 Task: Create a due date automation trigger when advanced on, 2 working days after a card is due add dates not starting tomorrow at 11:00 AM.
Action: Mouse moved to (859, 255)
Screenshot: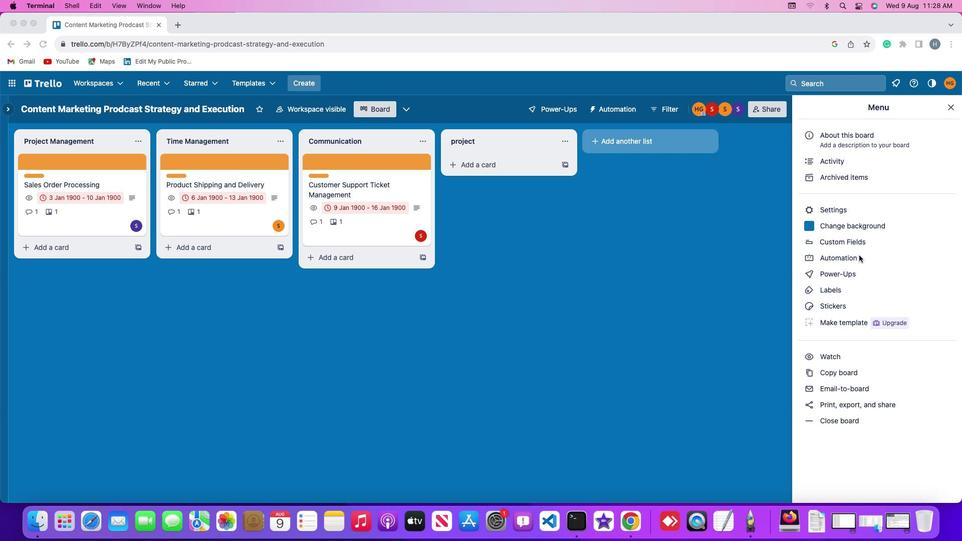 
Action: Mouse pressed left at (859, 255)
Screenshot: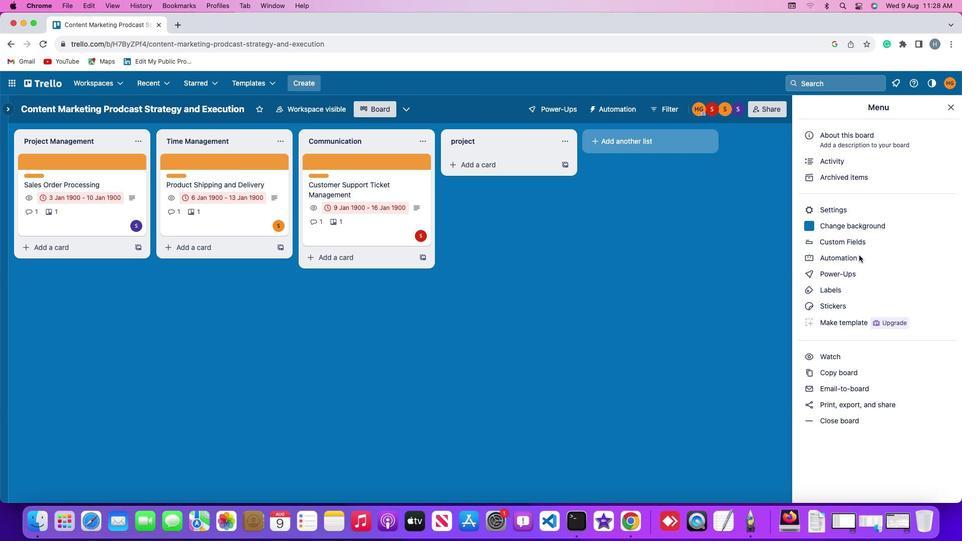 
Action: Mouse pressed left at (859, 255)
Screenshot: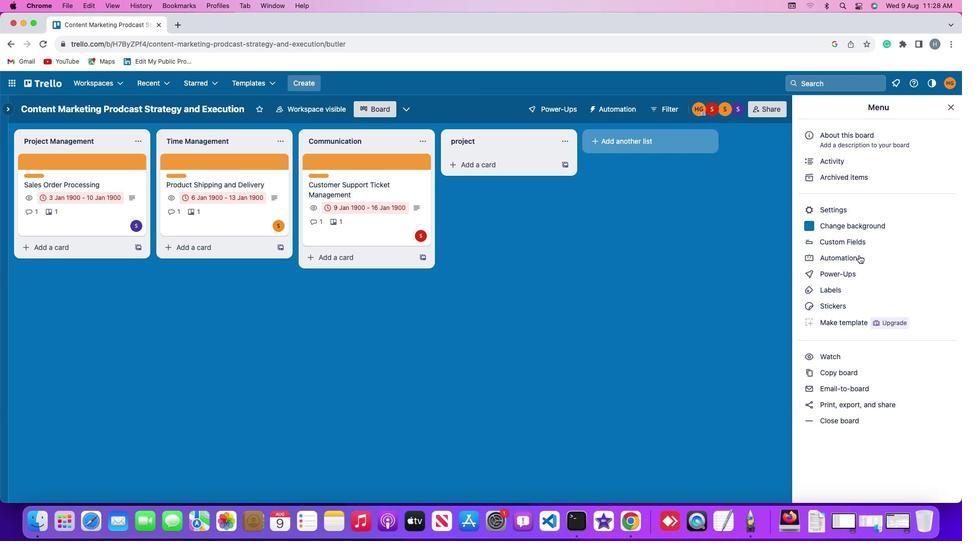 
Action: Mouse moved to (66, 234)
Screenshot: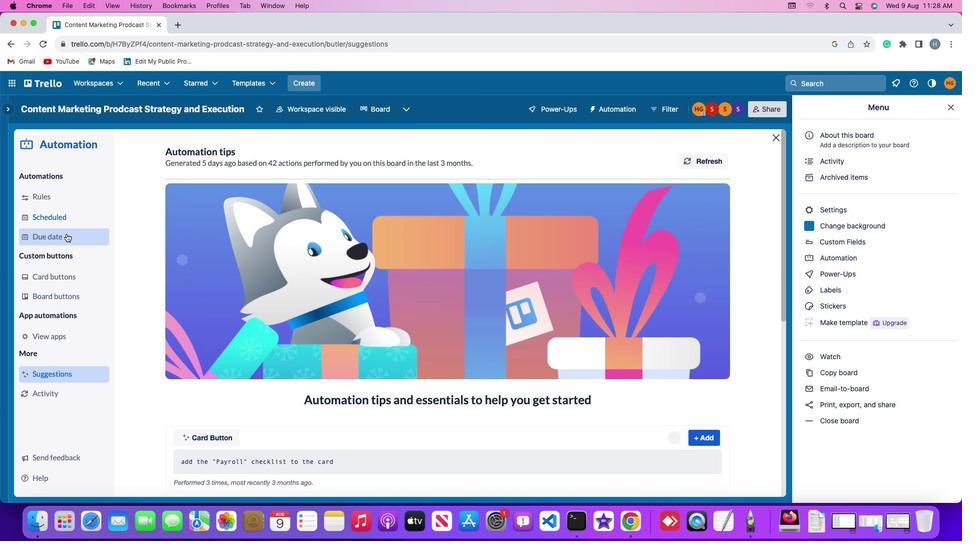 
Action: Mouse pressed left at (66, 234)
Screenshot: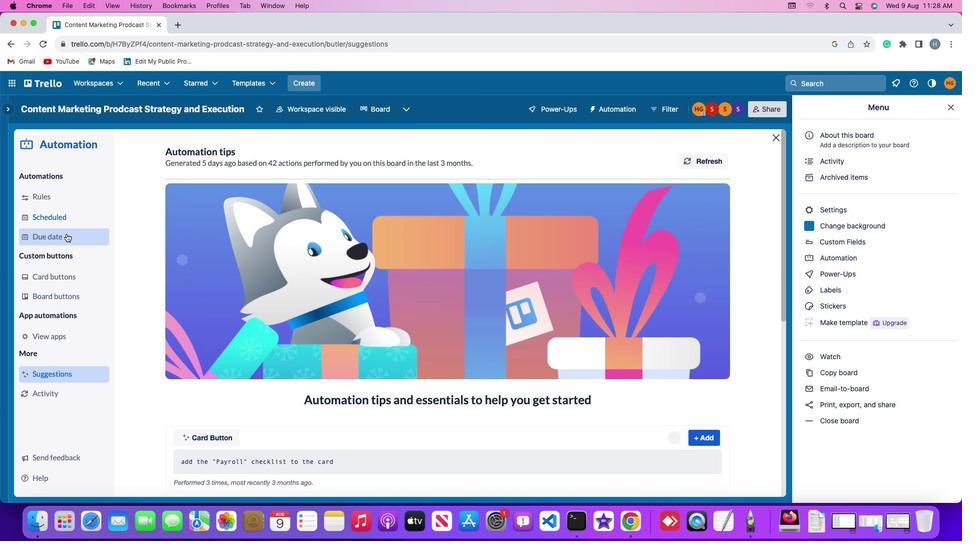 
Action: Mouse moved to (667, 156)
Screenshot: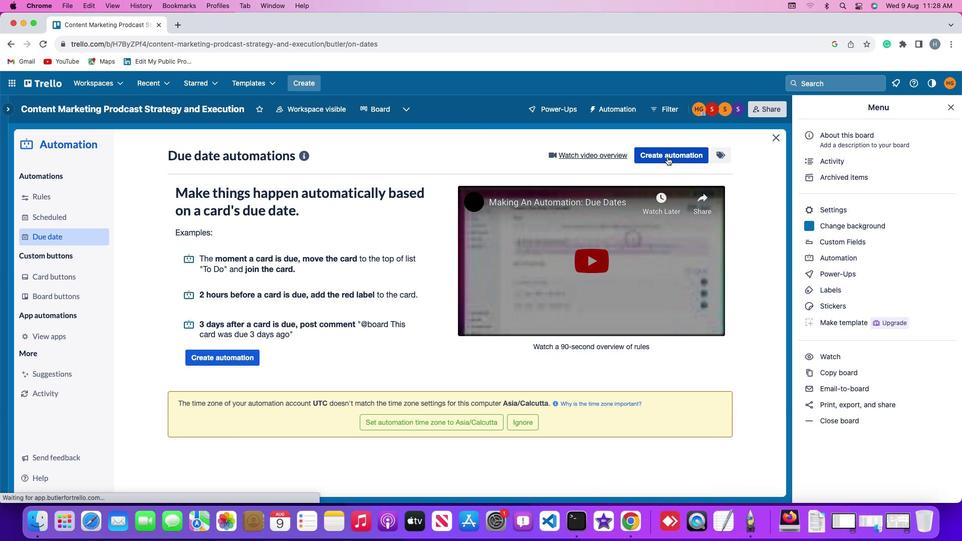 
Action: Mouse pressed left at (667, 156)
Screenshot: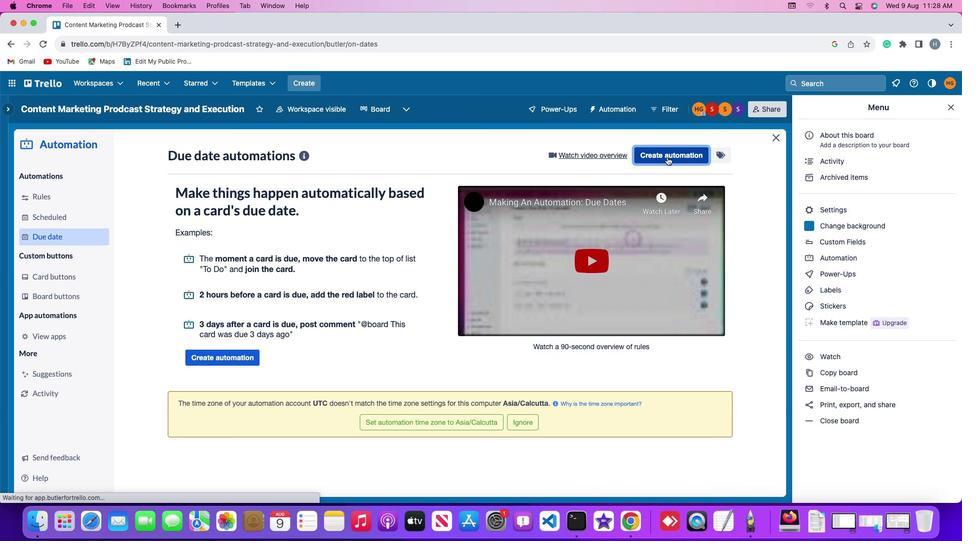 
Action: Mouse moved to (293, 250)
Screenshot: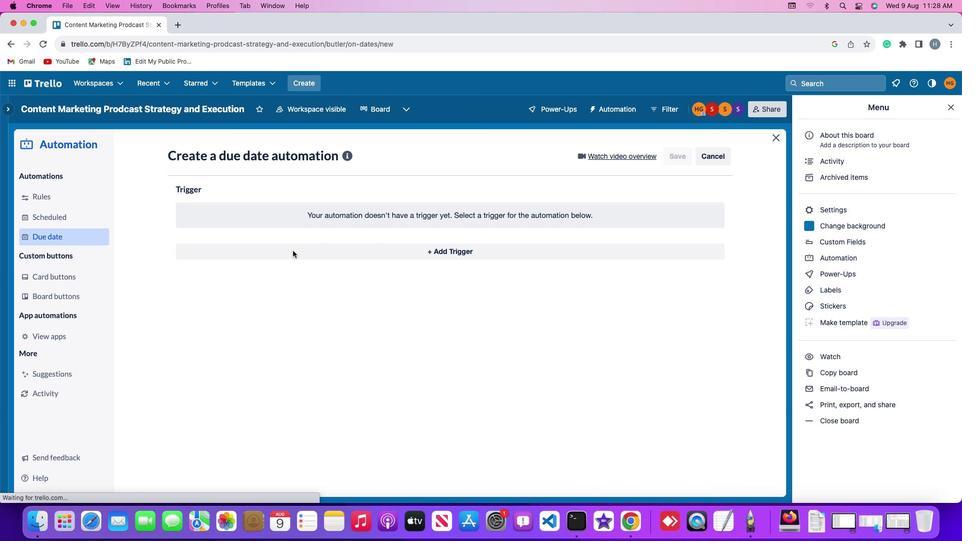 
Action: Mouse pressed left at (293, 250)
Screenshot: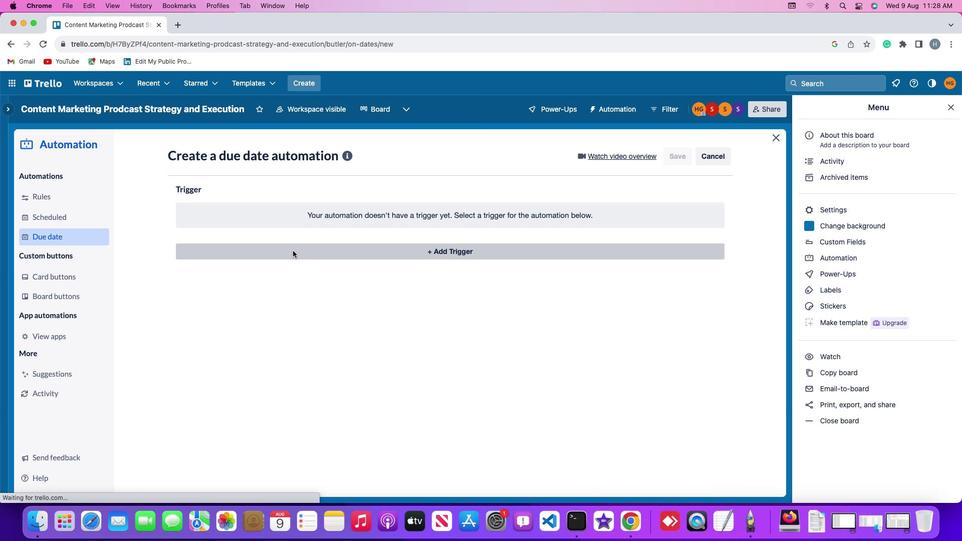 
Action: Mouse moved to (199, 402)
Screenshot: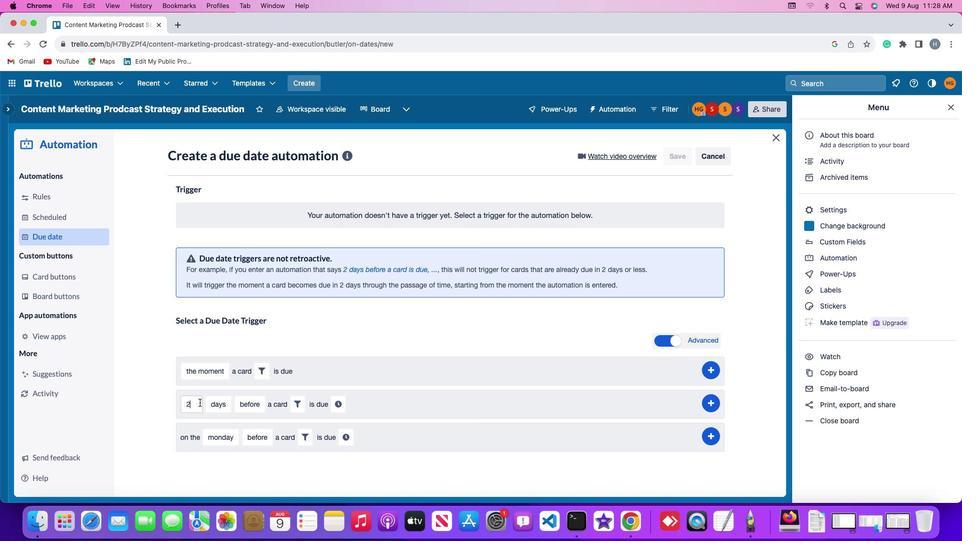 
Action: Mouse pressed left at (199, 402)
Screenshot: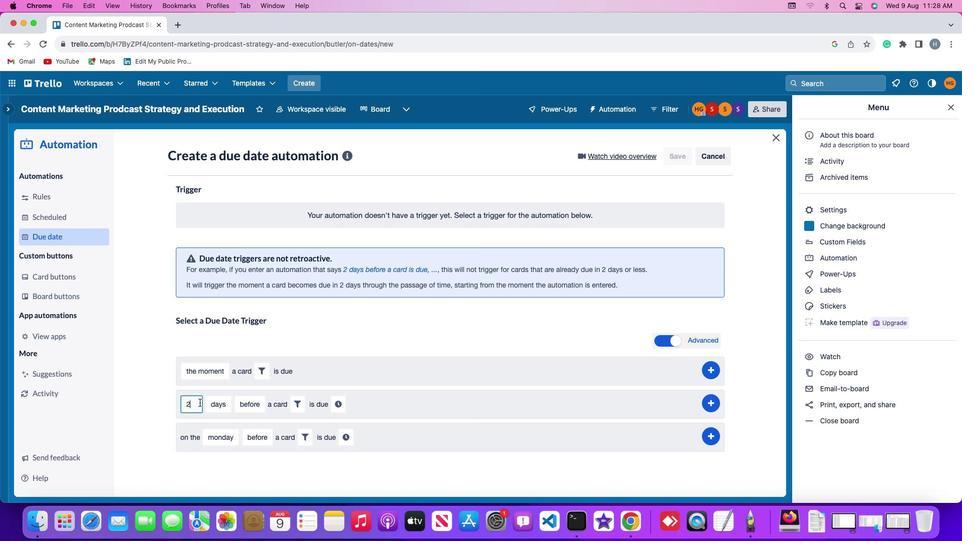 
Action: Key pressed Key.backspace'2'
Screenshot: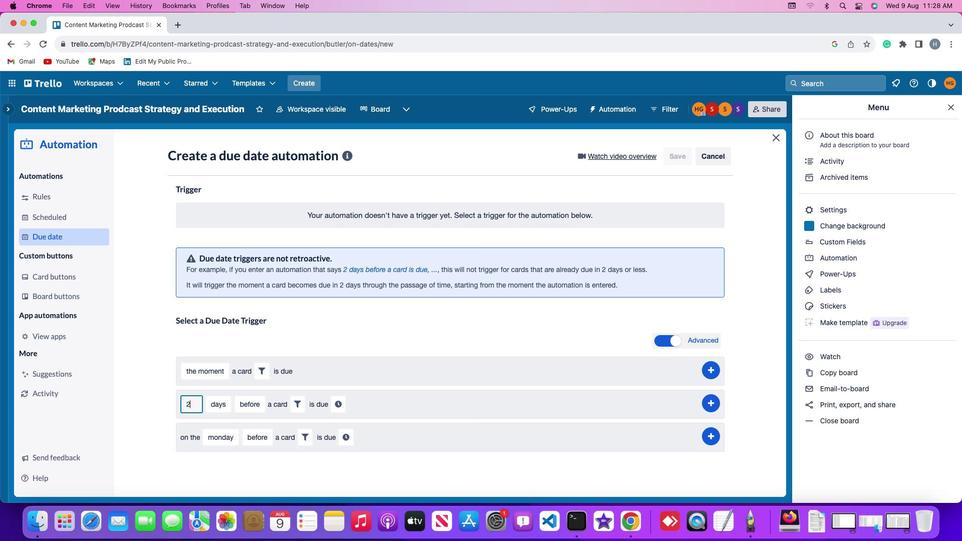
Action: Mouse moved to (226, 408)
Screenshot: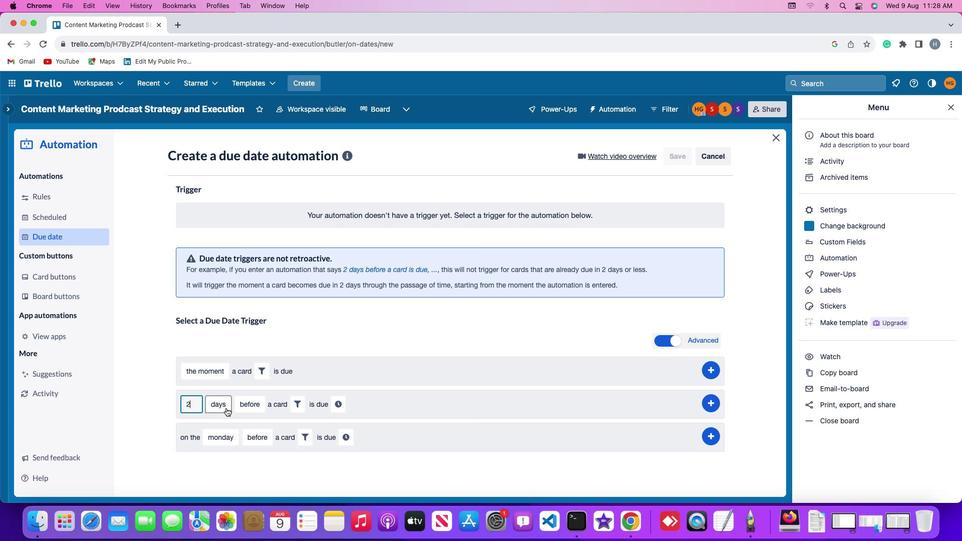 
Action: Mouse pressed left at (226, 408)
Screenshot: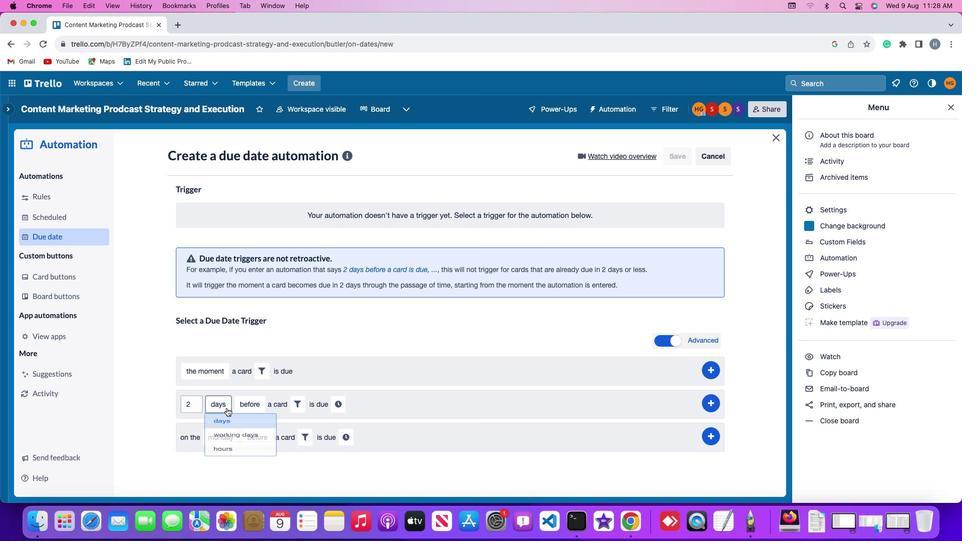 
Action: Mouse moved to (227, 438)
Screenshot: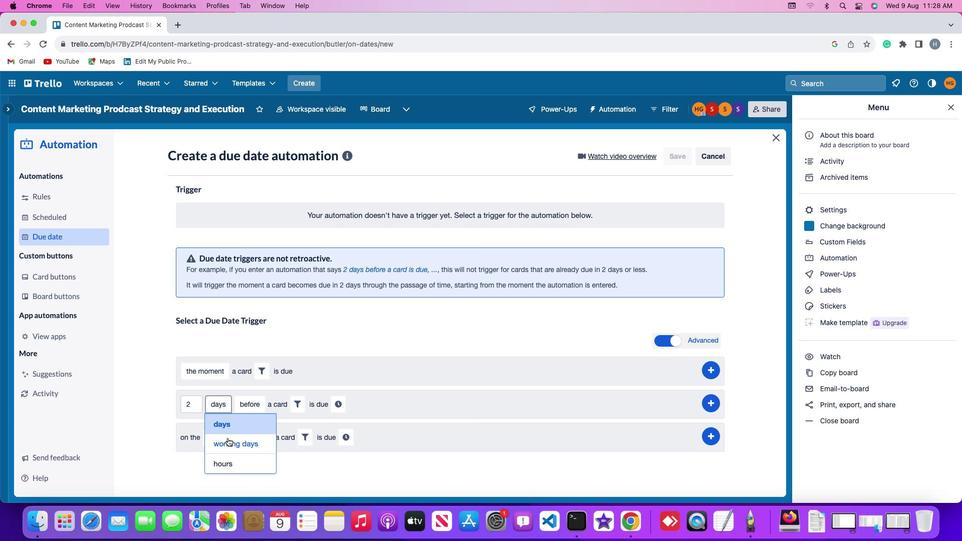 
Action: Mouse pressed left at (227, 438)
Screenshot: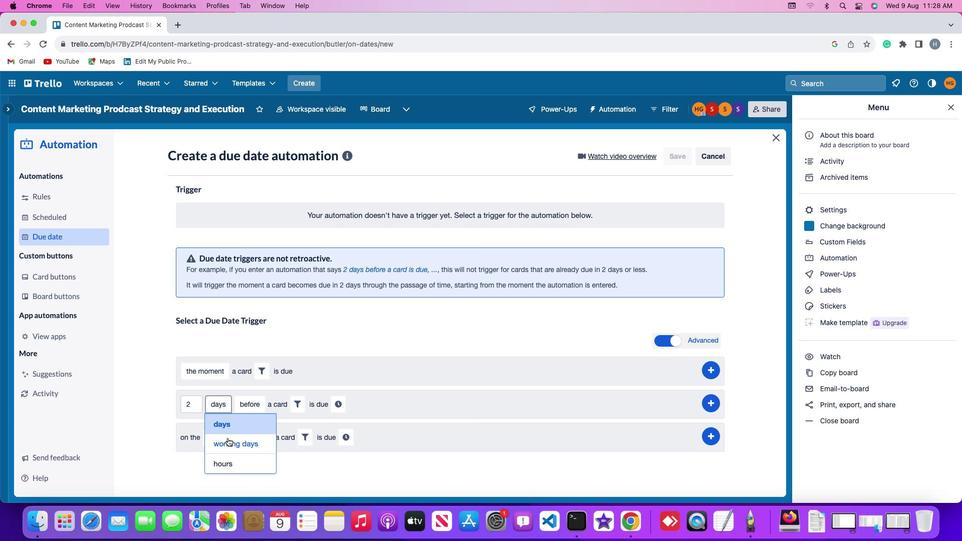 
Action: Mouse moved to (278, 406)
Screenshot: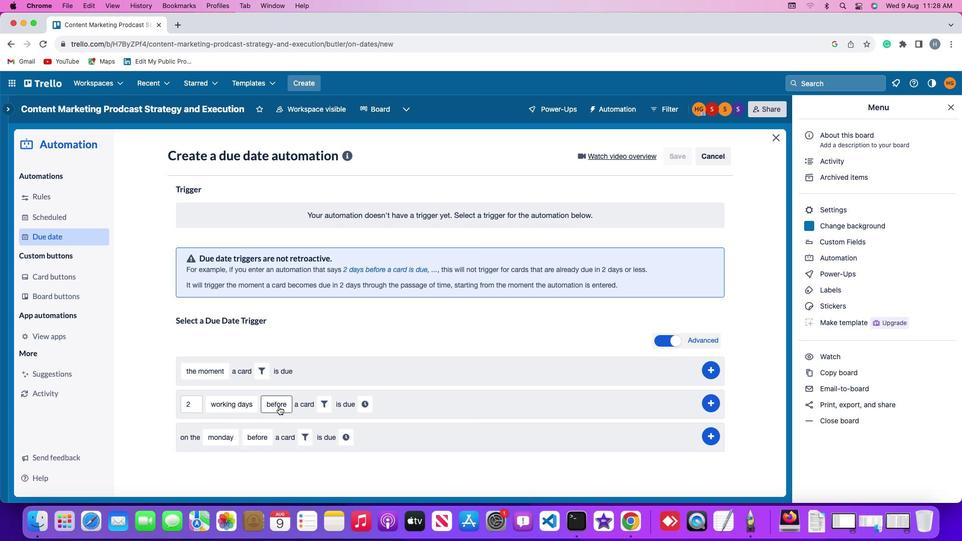 
Action: Mouse pressed left at (278, 406)
Screenshot: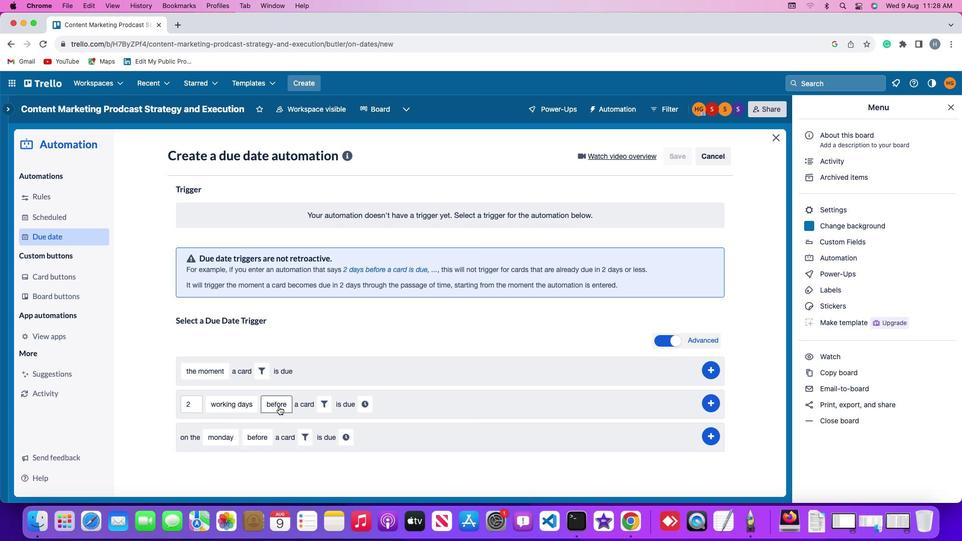 
Action: Mouse moved to (279, 443)
Screenshot: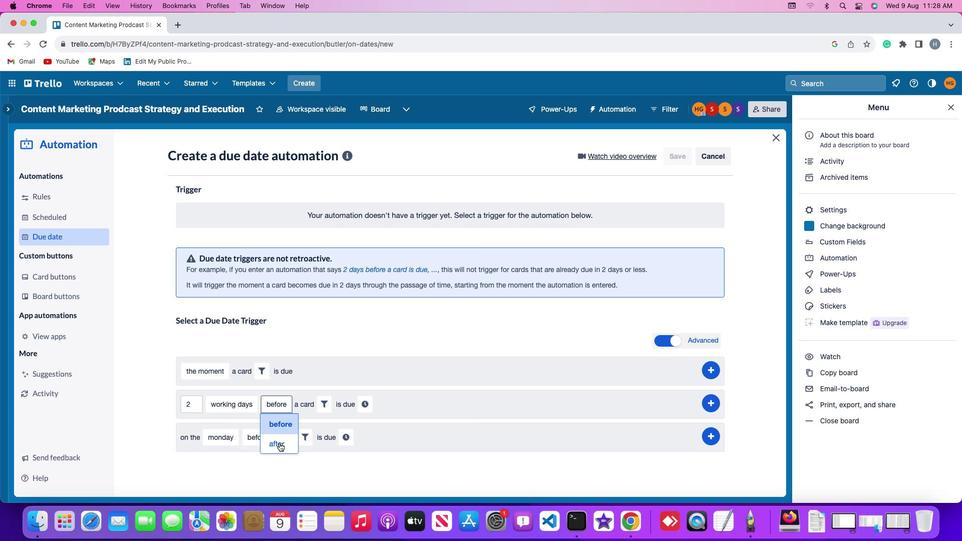 
Action: Mouse pressed left at (279, 443)
Screenshot: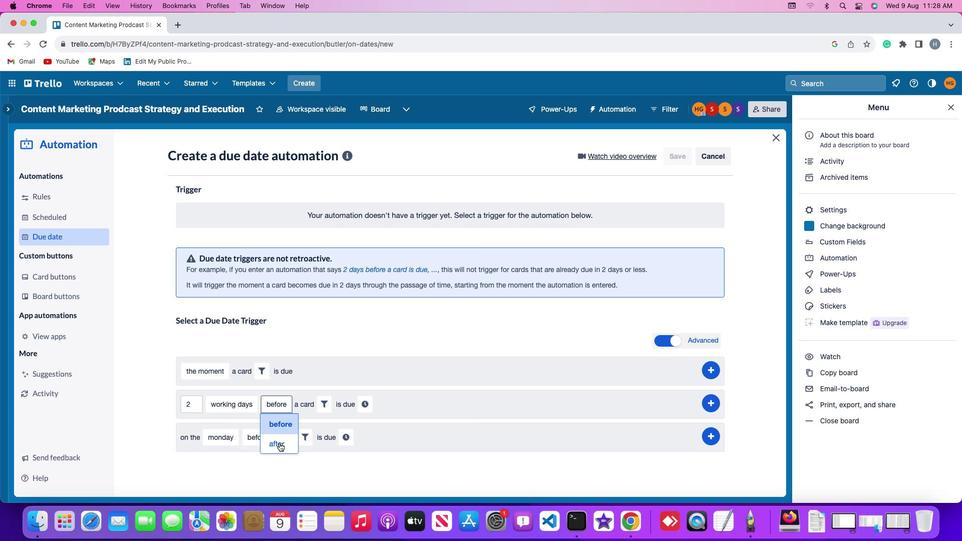 
Action: Mouse moved to (322, 406)
Screenshot: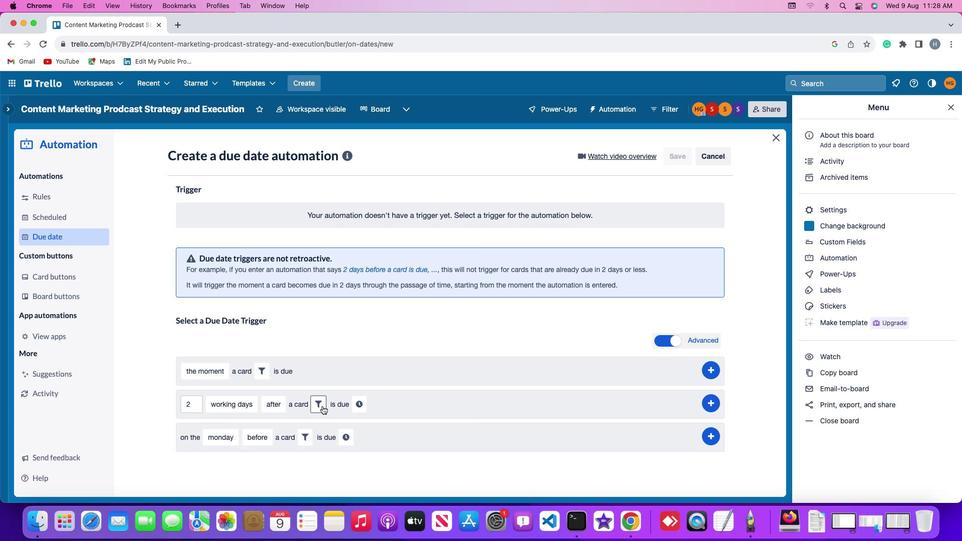 
Action: Mouse pressed left at (322, 406)
Screenshot: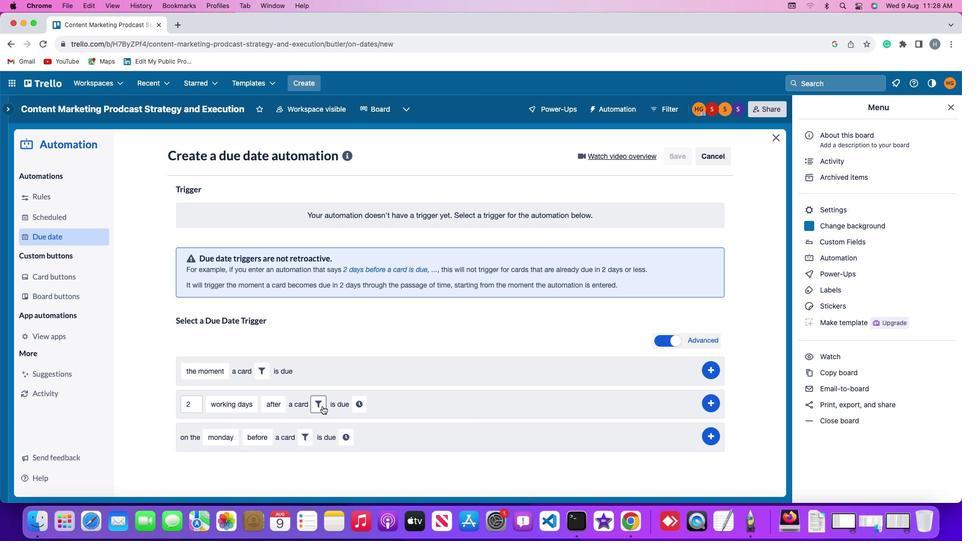
Action: Mouse moved to (368, 436)
Screenshot: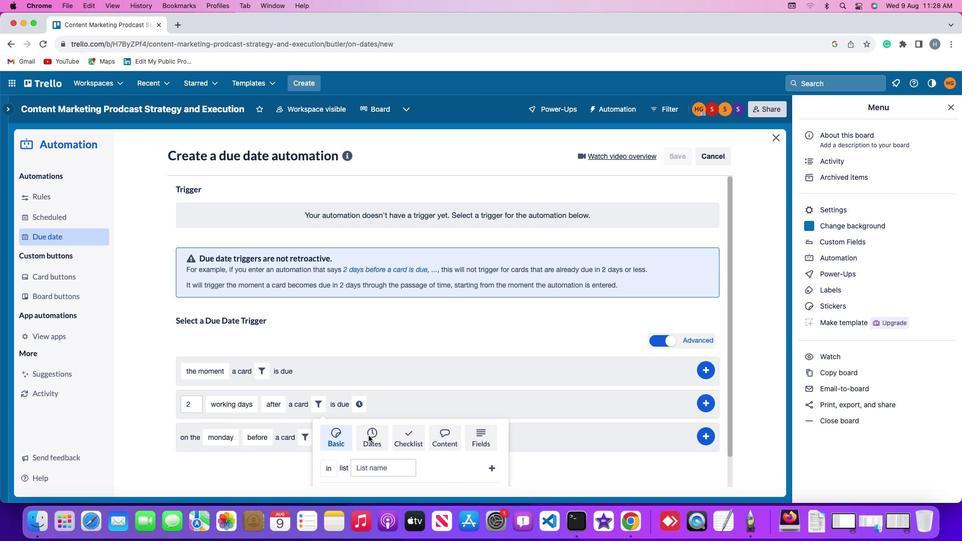 
Action: Mouse pressed left at (368, 436)
Screenshot: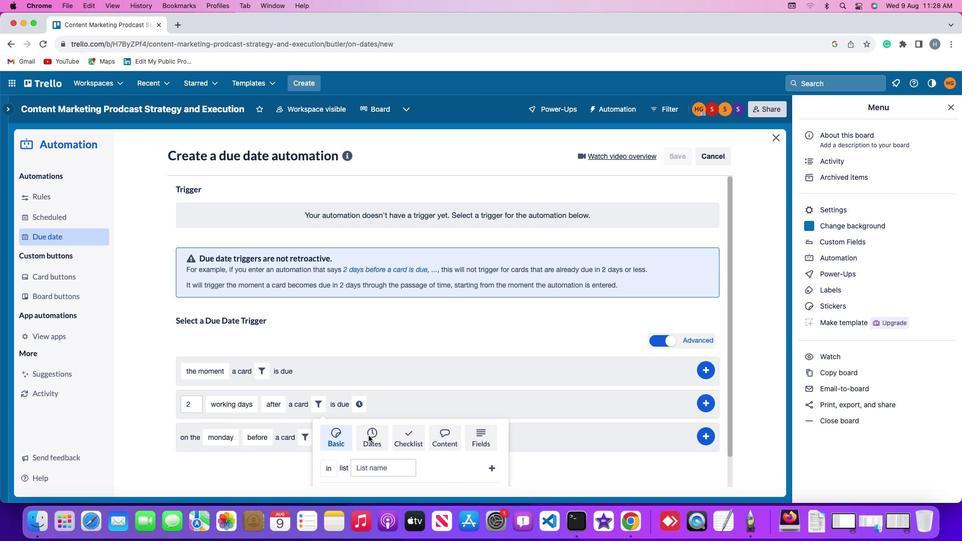 
Action: Mouse moved to (291, 457)
Screenshot: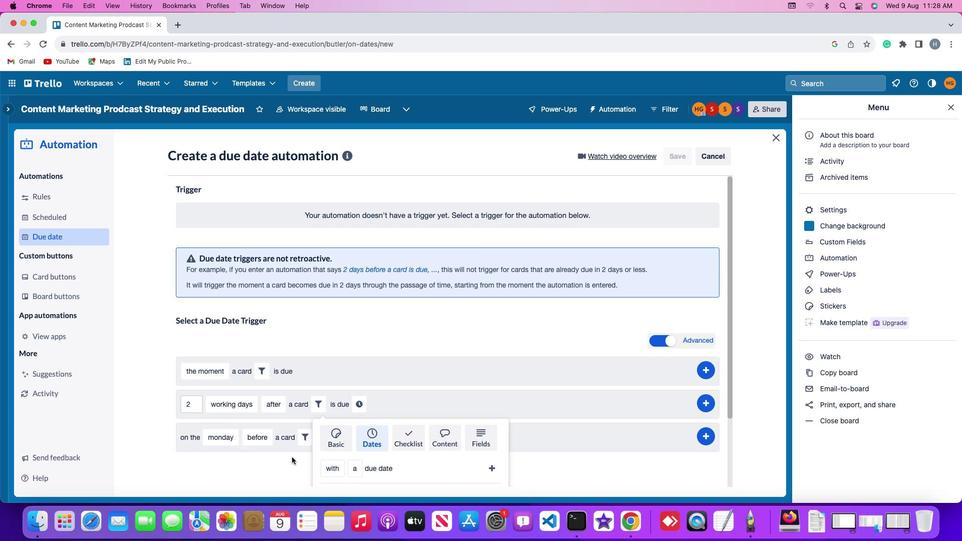 
Action: Mouse scrolled (291, 457) with delta (0, 0)
Screenshot: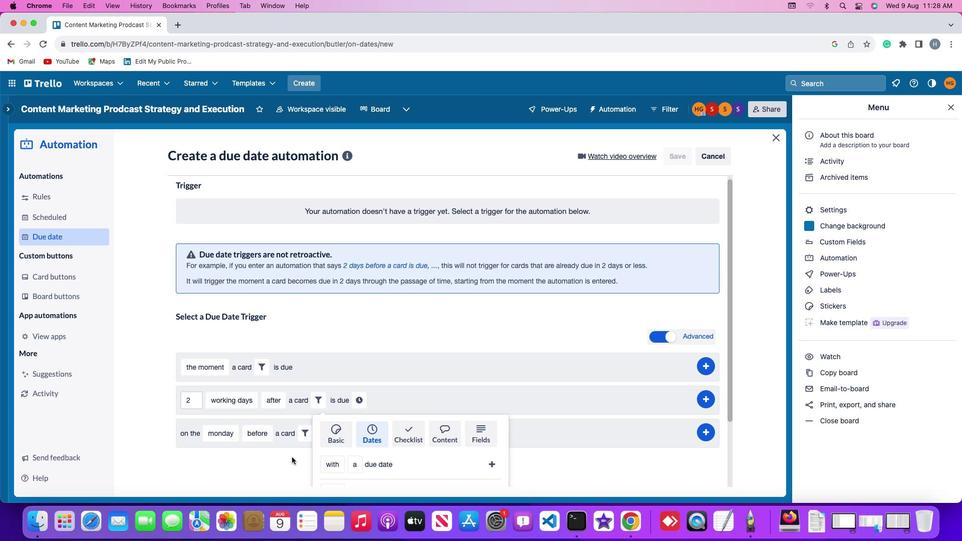 
Action: Mouse scrolled (291, 457) with delta (0, 0)
Screenshot: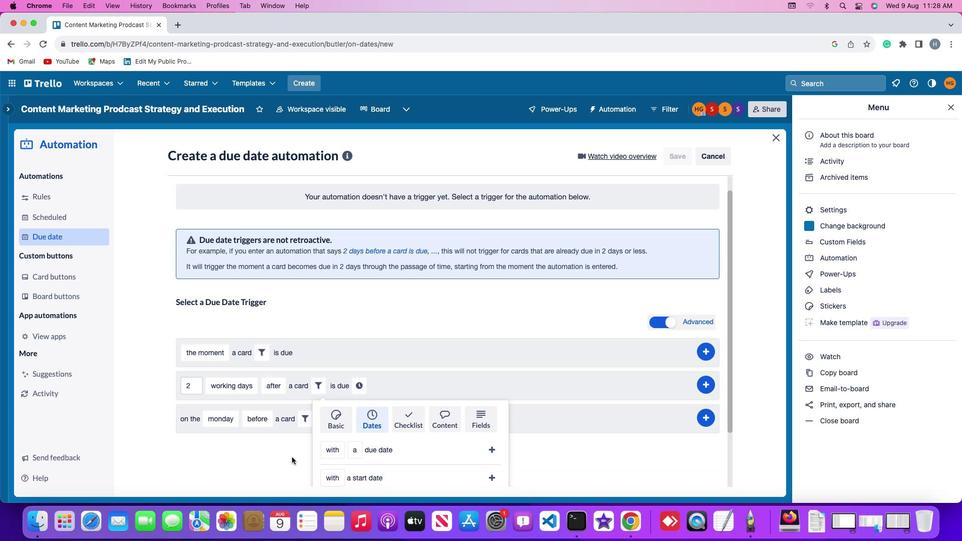 
Action: Mouse scrolled (291, 457) with delta (0, -1)
Screenshot: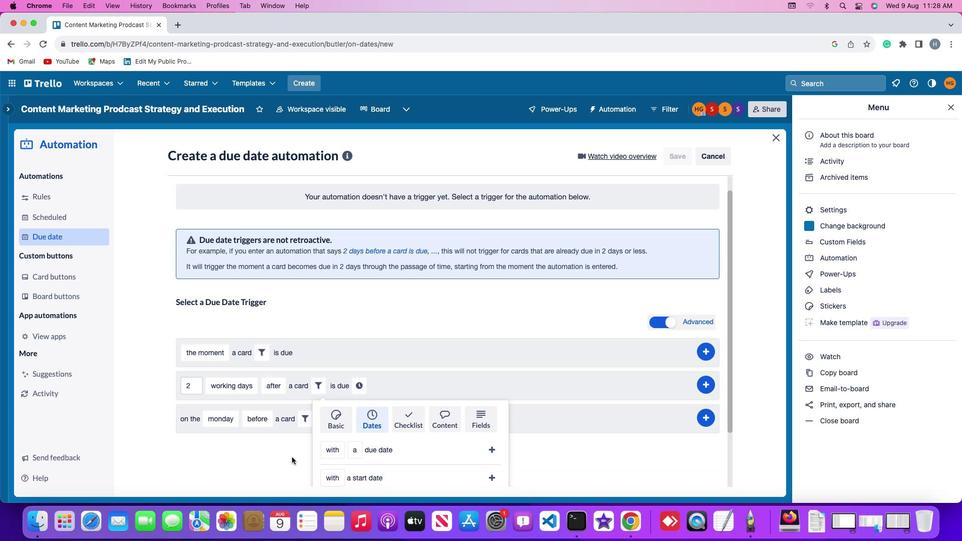 
Action: Mouse scrolled (291, 457) with delta (0, -2)
Screenshot: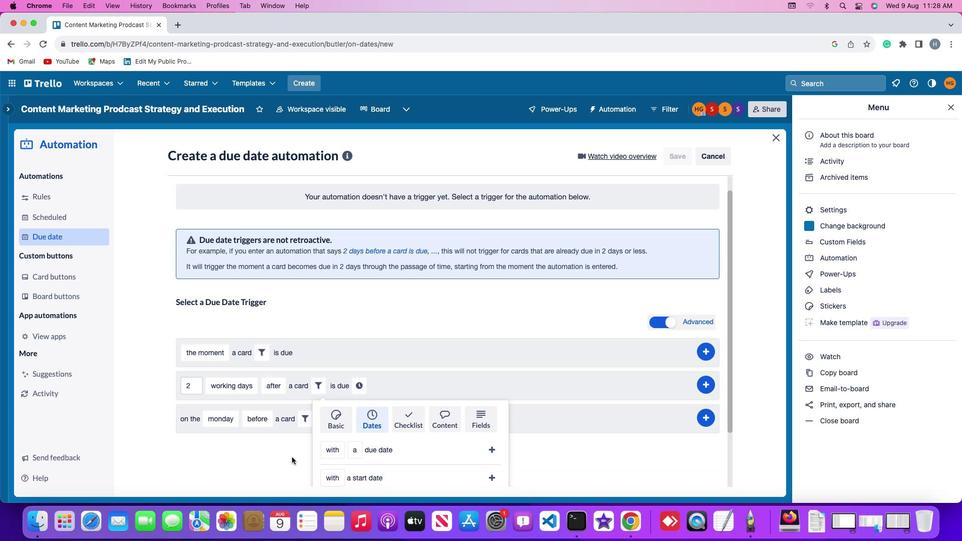 
Action: Mouse scrolled (291, 457) with delta (0, -2)
Screenshot: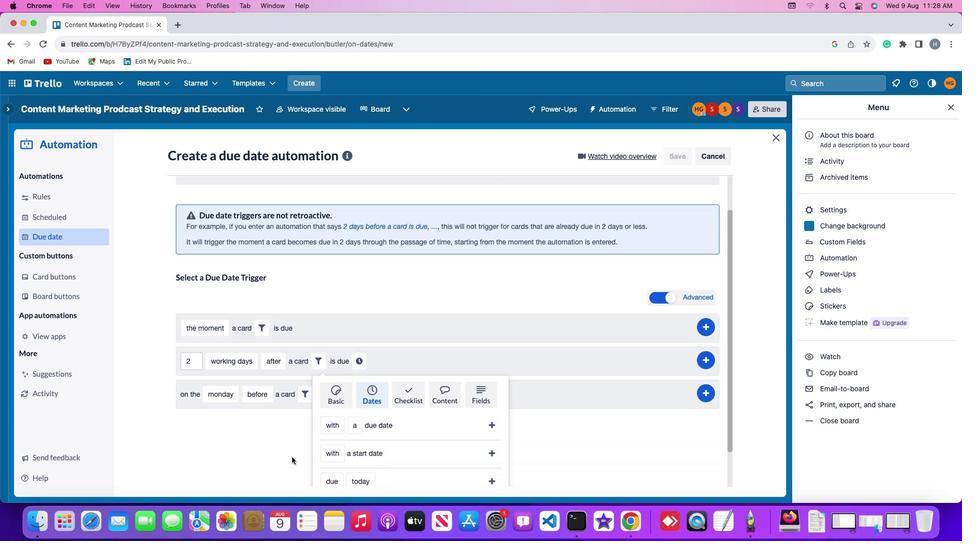 
Action: Mouse scrolled (291, 457) with delta (0, -3)
Screenshot: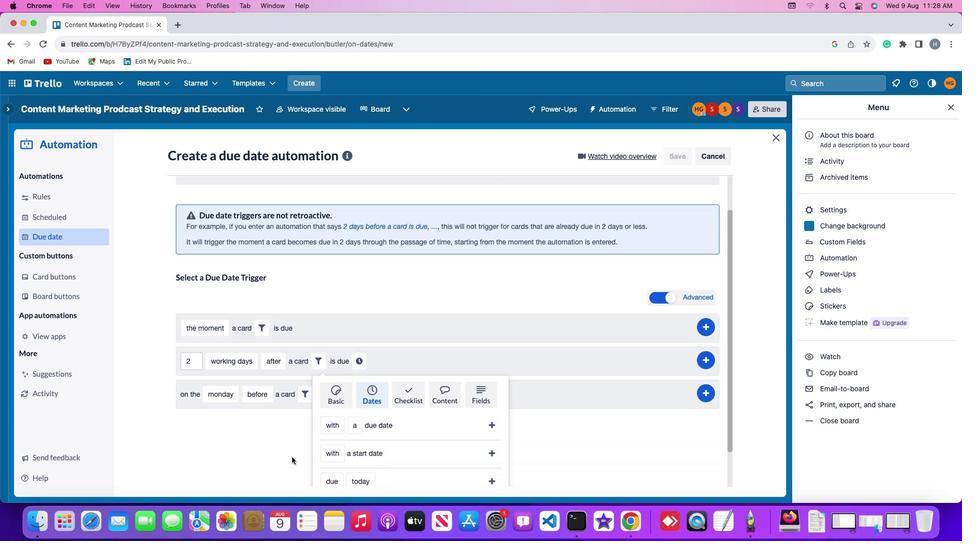 
Action: Mouse scrolled (291, 457) with delta (0, -3)
Screenshot: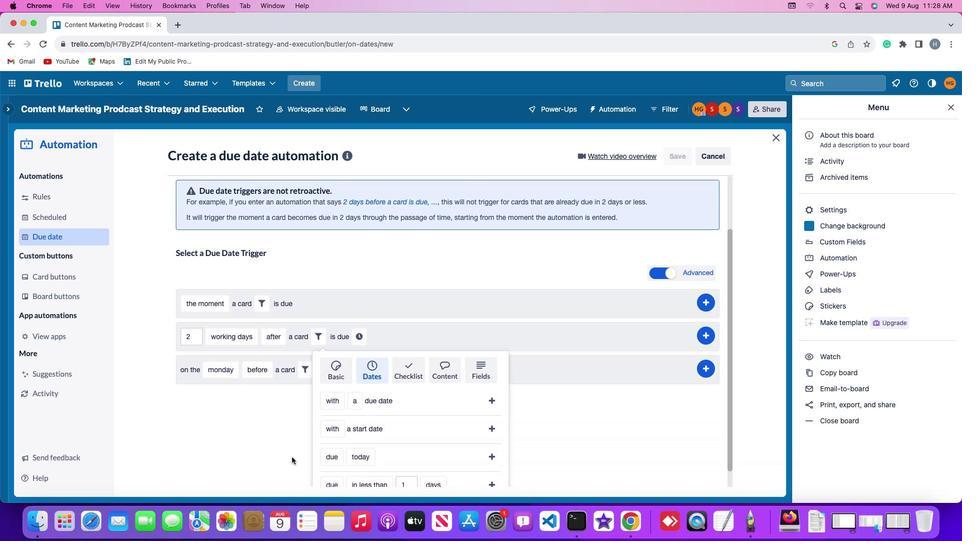 
Action: Mouse scrolled (291, 457) with delta (0, 0)
Screenshot: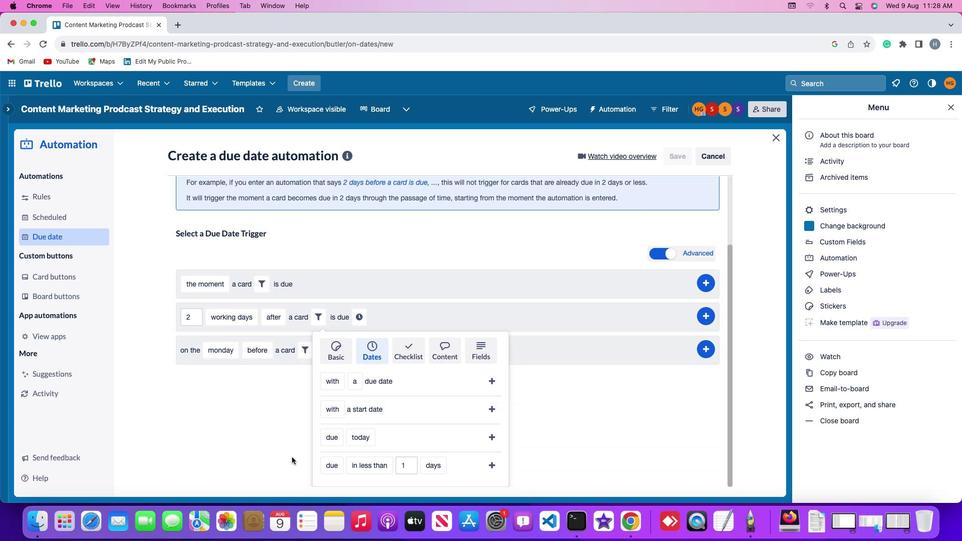 
Action: Mouse scrolled (291, 457) with delta (0, 0)
Screenshot: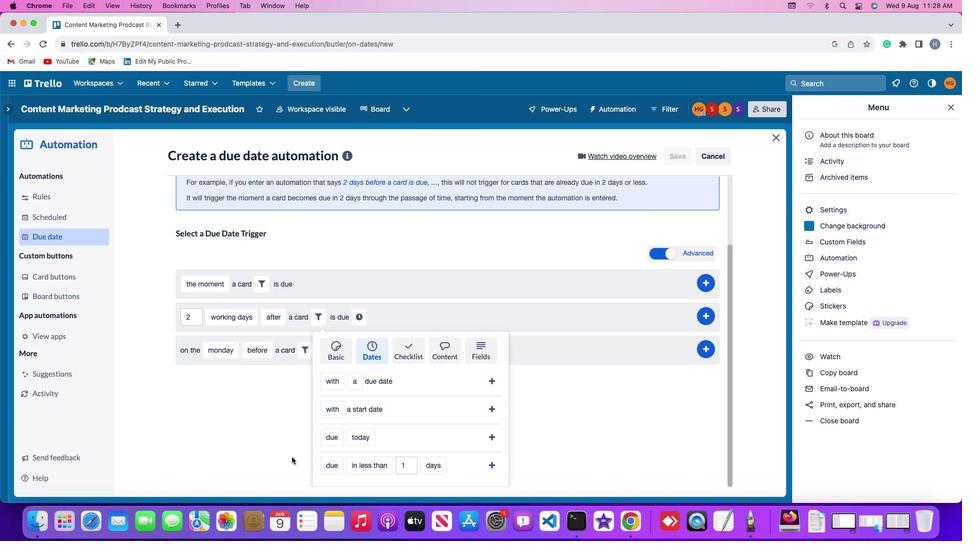 
Action: Mouse scrolled (291, 457) with delta (0, -1)
Screenshot: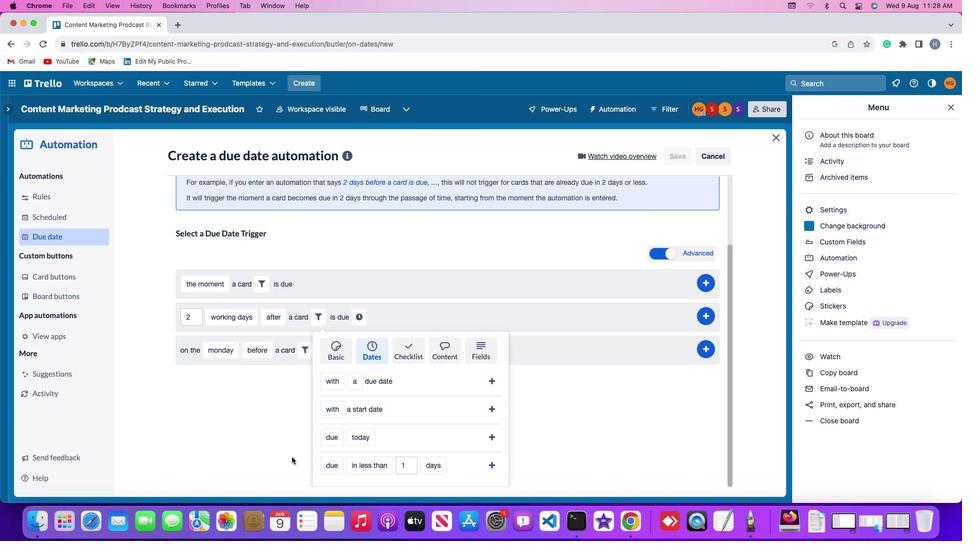 
Action: Mouse scrolled (291, 457) with delta (0, -2)
Screenshot: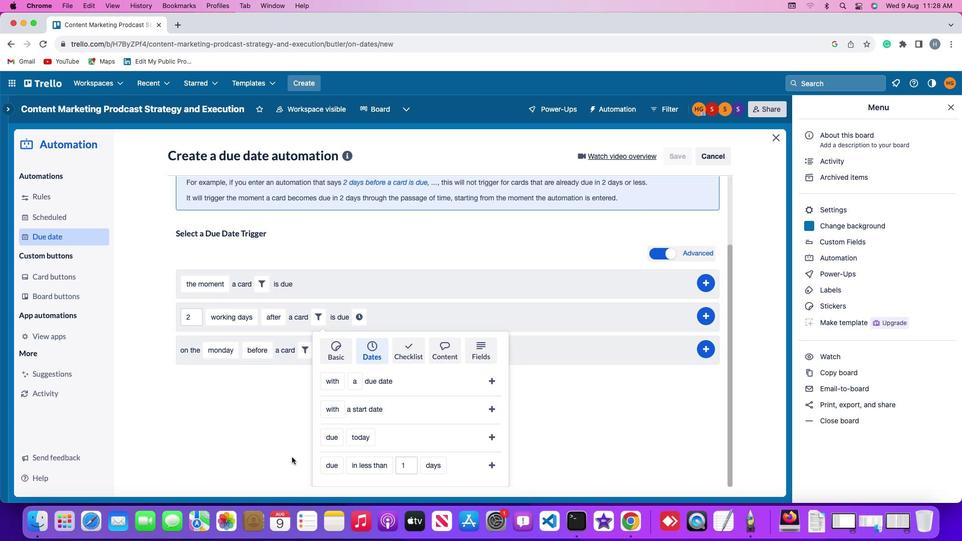 
Action: Mouse scrolled (291, 457) with delta (0, -2)
Screenshot: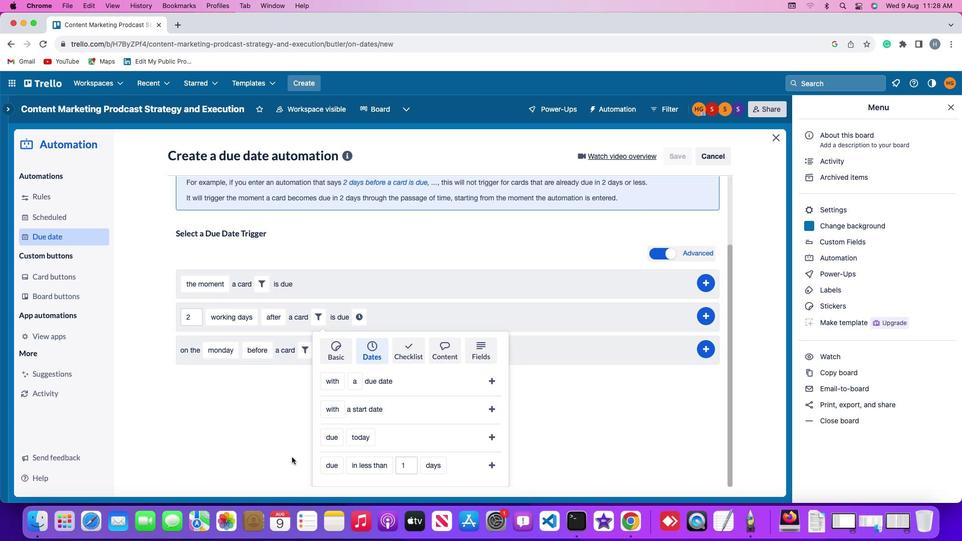
Action: Mouse moved to (340, 440)
Screenshot: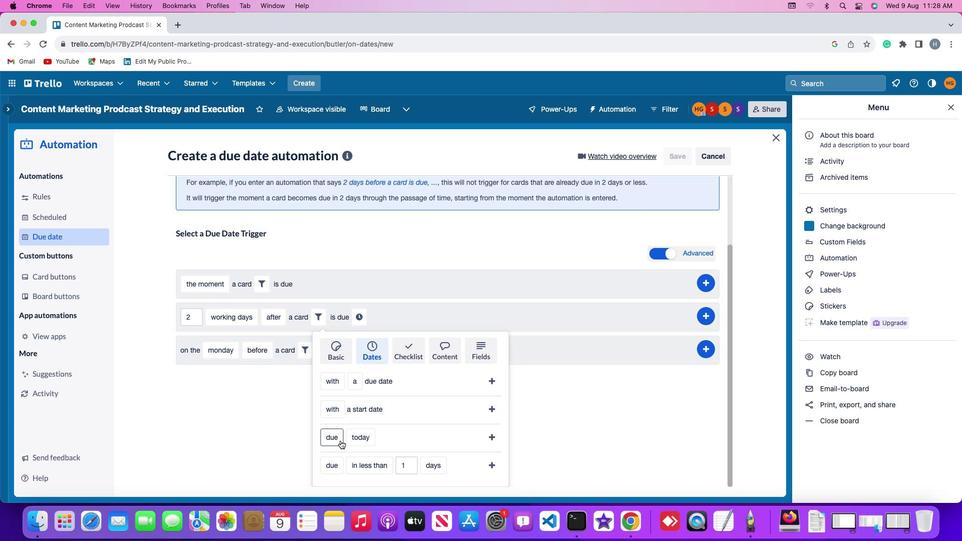 
Action: Mouse pressed left at (340, 440)
Screenshot: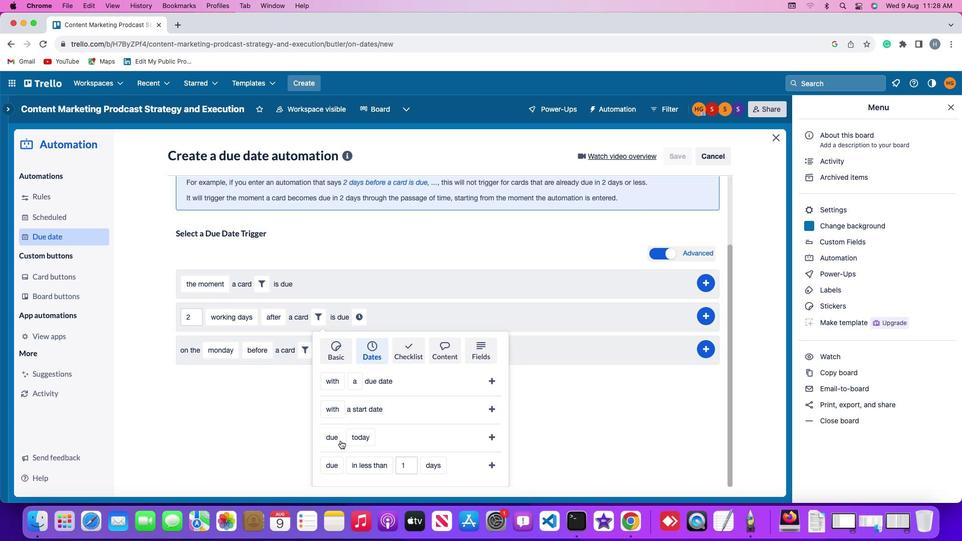 
Action: Mouse moved to (340, 422)
Screenshot: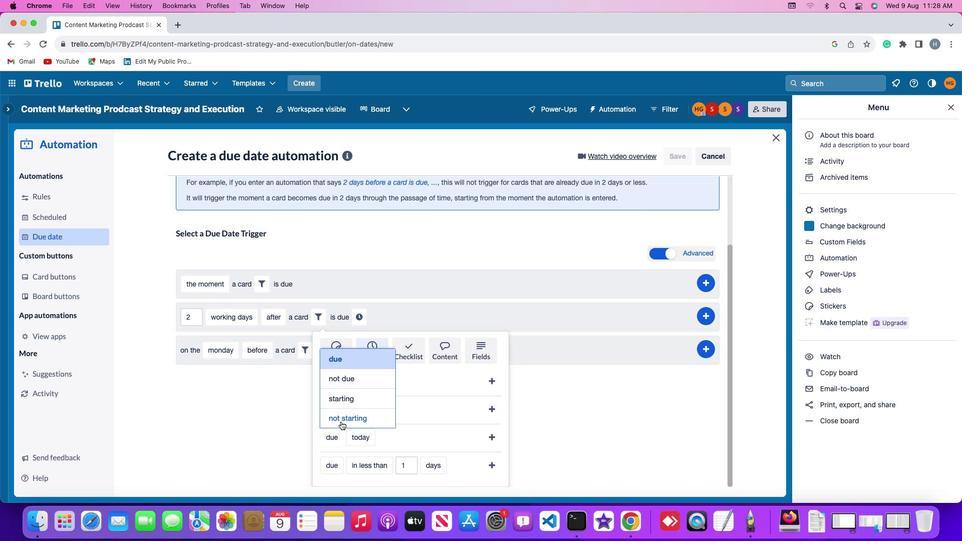 
Action: Mouse pressed left at (340, 422)
Screenshot: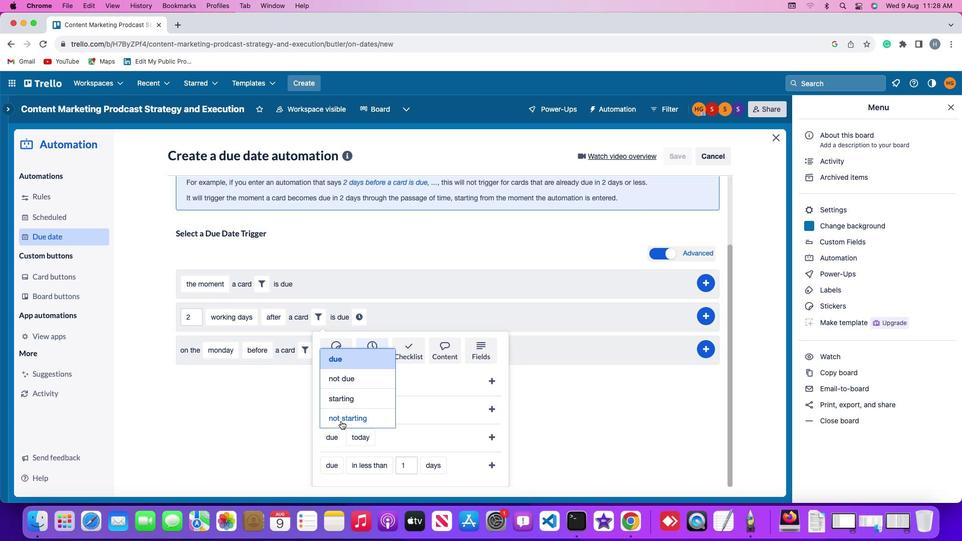 
Action: Mouse moved to (382, 443)
Screenshot: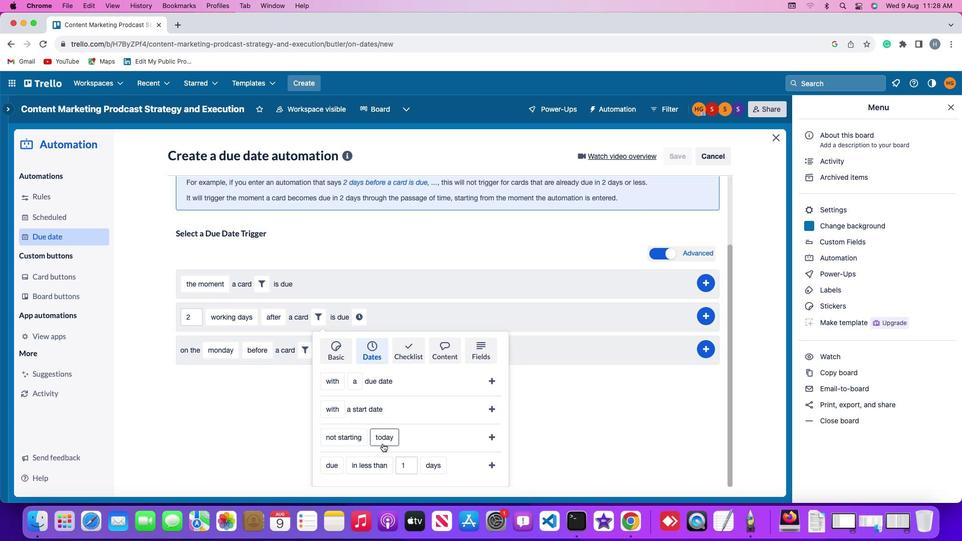 
Action: Mouse pressed left at (382, 443)
Screenshot: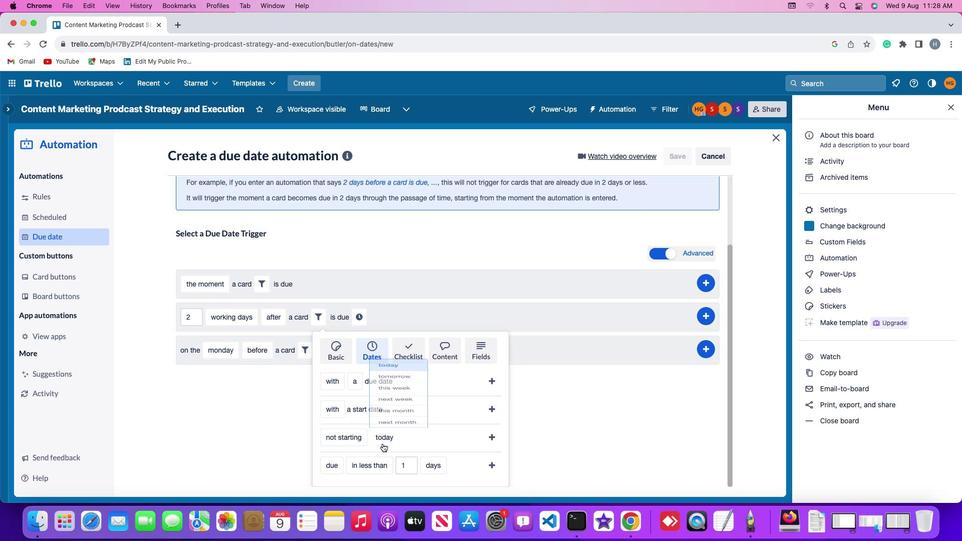 
Action: Mouse moved to (405, 337)
Screenshot: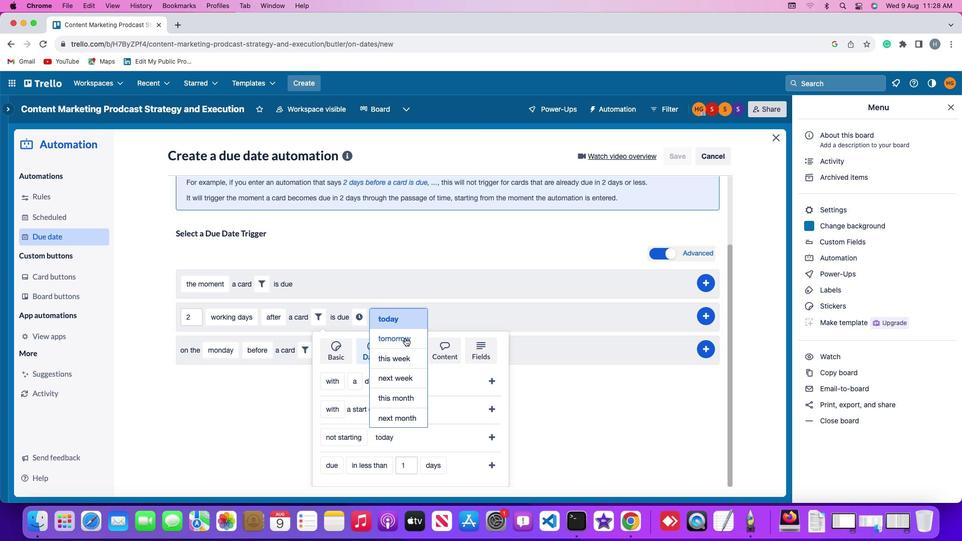 
Action: Mouse pressed left at (405, 337)
Screenshot: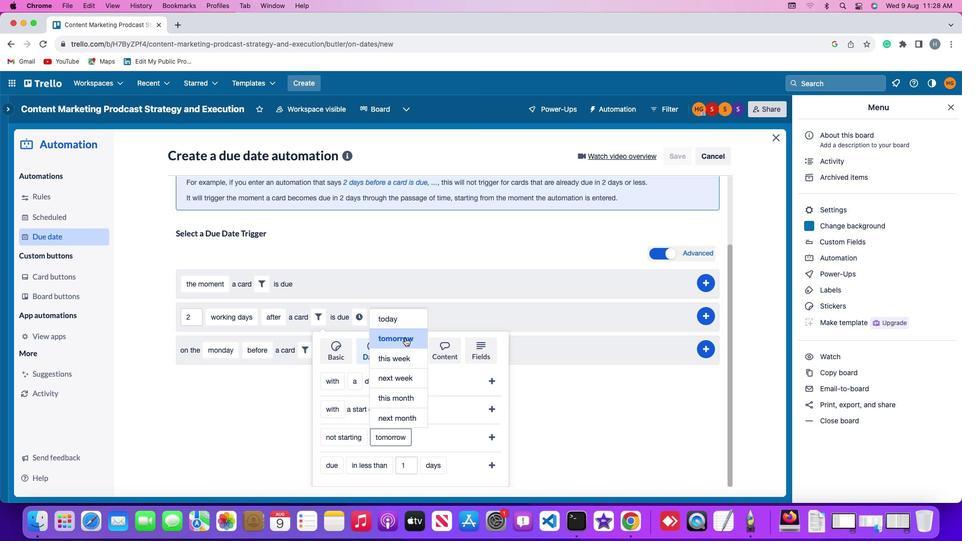 
Action: Mouse moved to (492, 436)
Screenshot: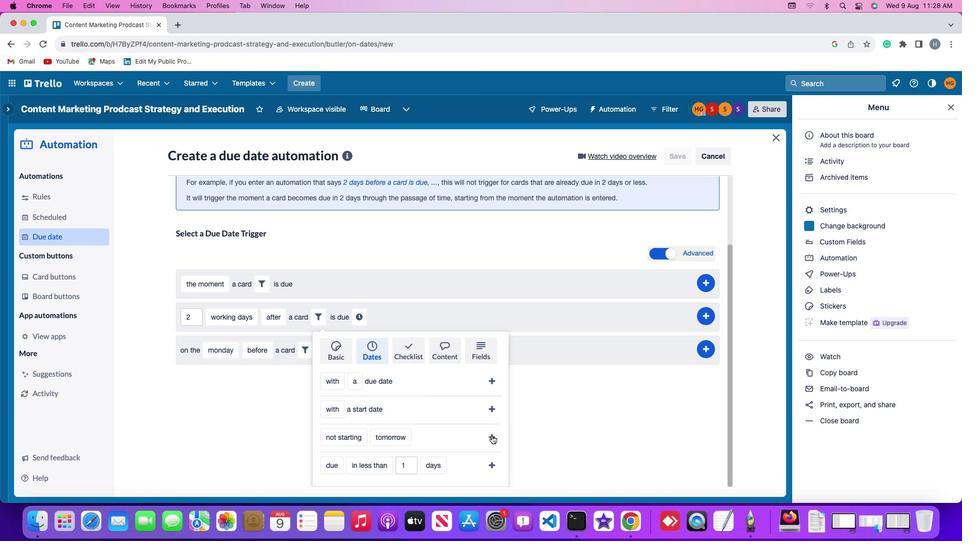 
Action: Mouse pressed left at (492, 436)
Screenshot: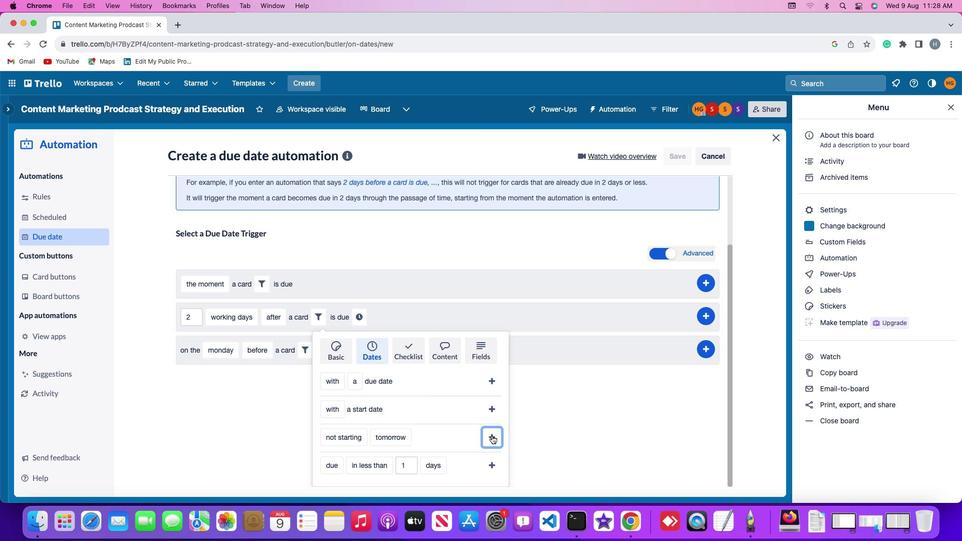 
Action: Mouse moved to (453, 402)
Screenshot: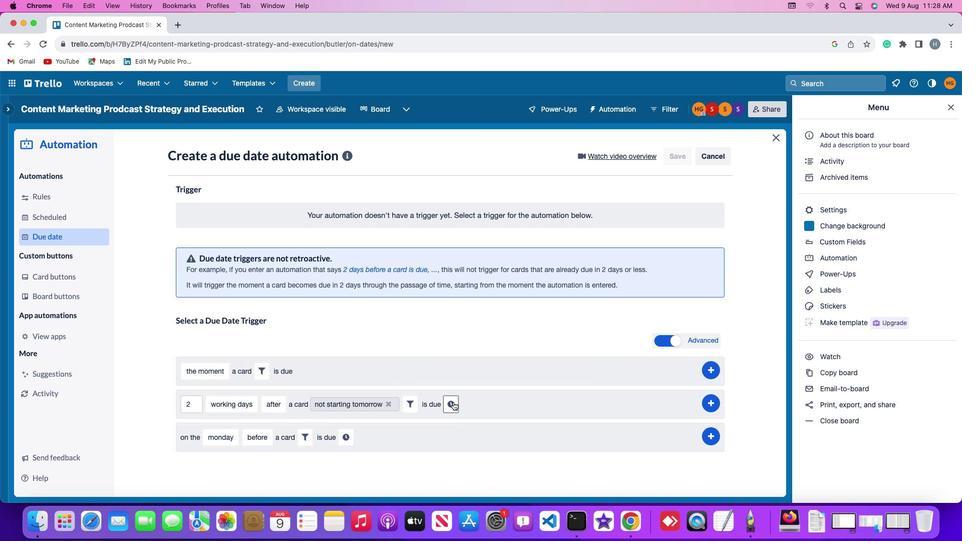 
Action: Mouse pressed left at (453, 402)
Screenshot: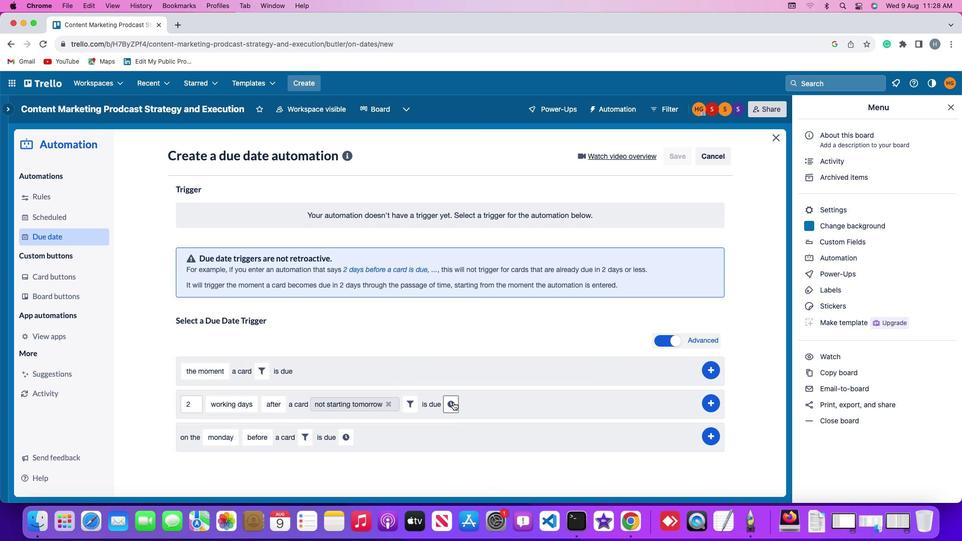 
Action: Mouse moved to (474, 407)
Screenshot: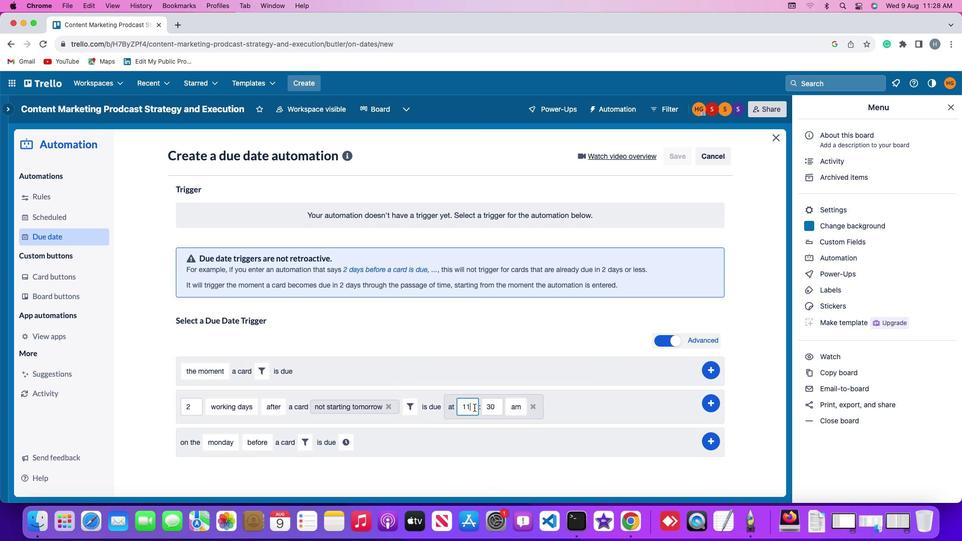 
Action: Mouse pressed left at (474, 407)
Screenshot: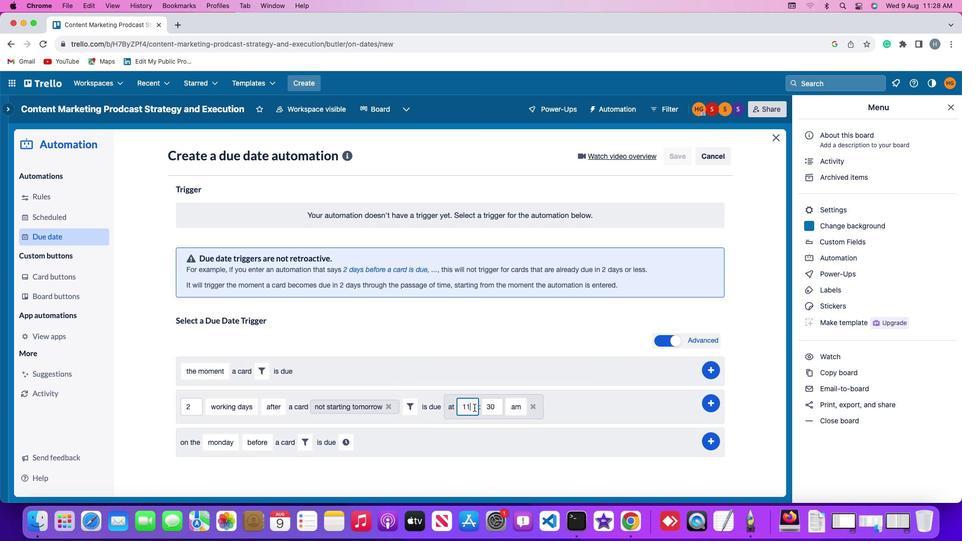 
Action: Mouse moved to (473, 406)
Screenshot: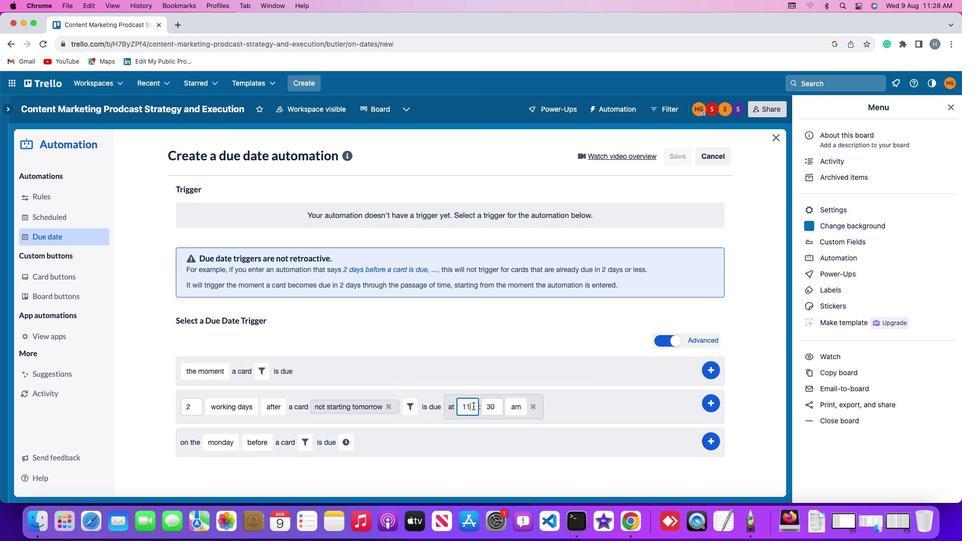 
Action: Key pressed Key.backspaceKey.backspace
Screenshot: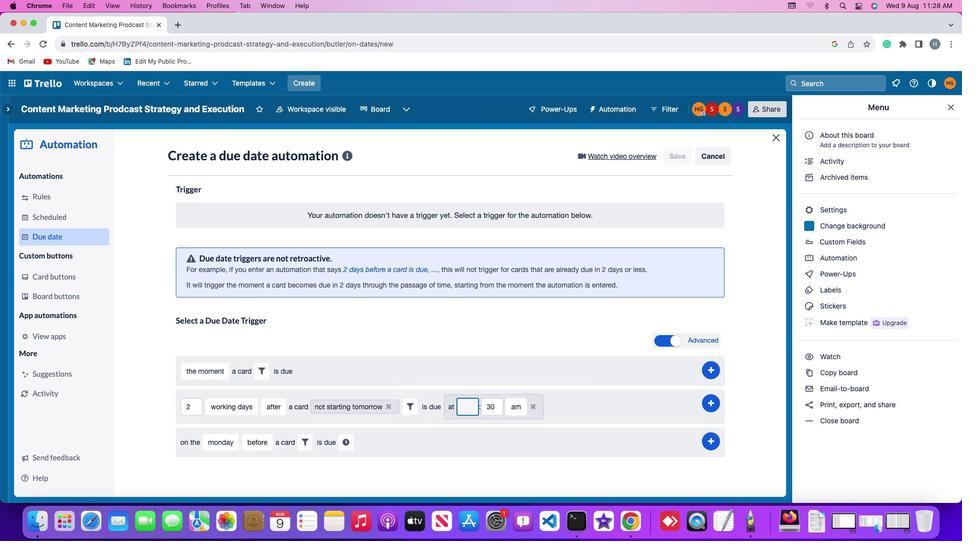 
Action: Mouse moved to (473, 405)
Screenshot: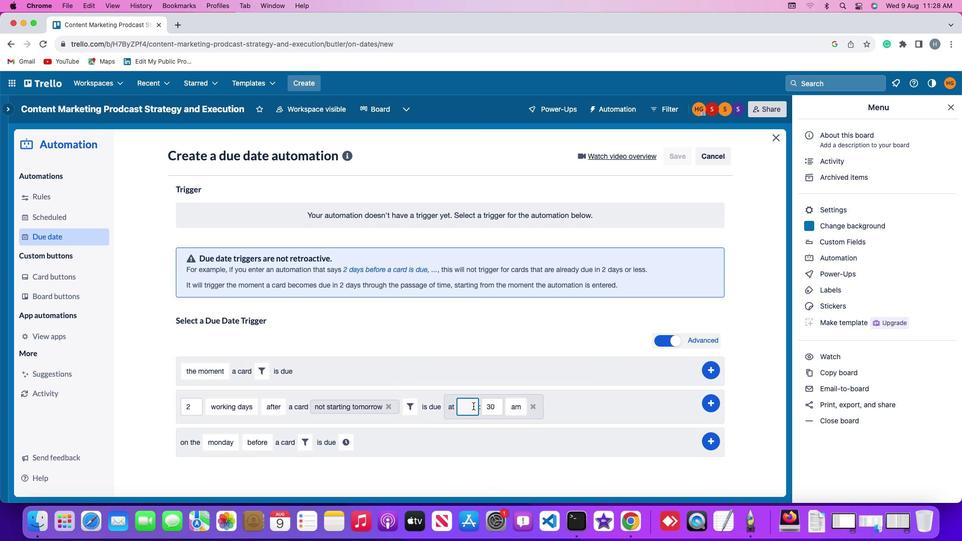 
Action: Key pressed '1'
Screenshot: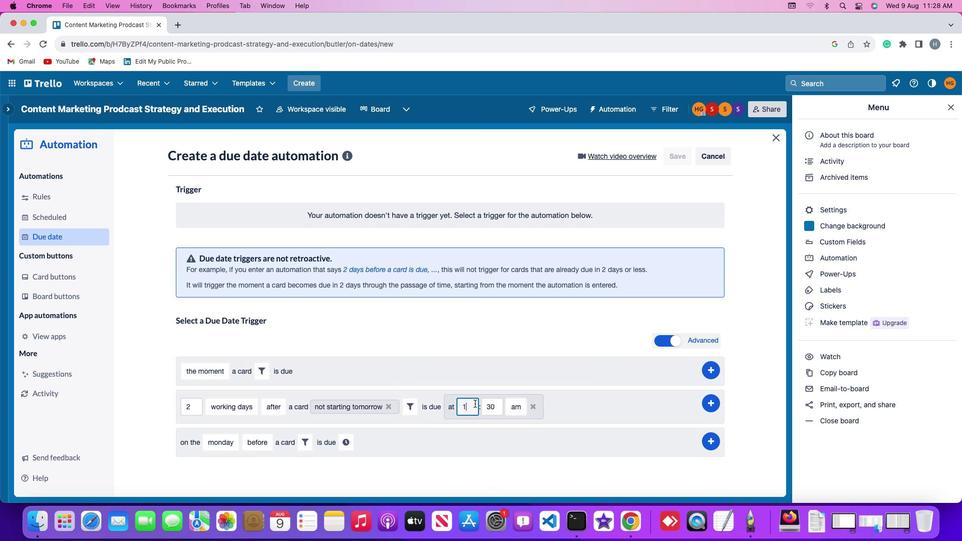 
Action: Mouse moved to (474, 403)
Screenshot: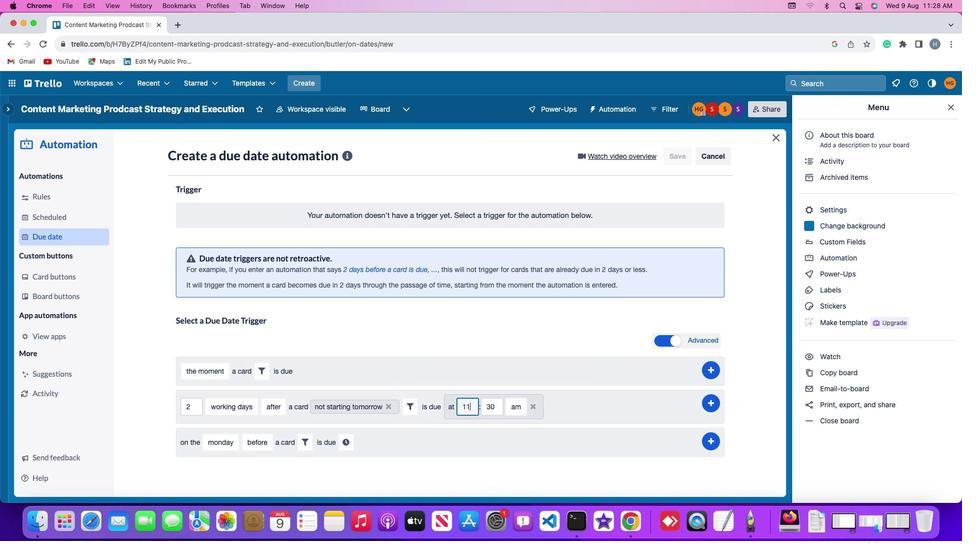 
Action: Key pressed '1'
Screenshot: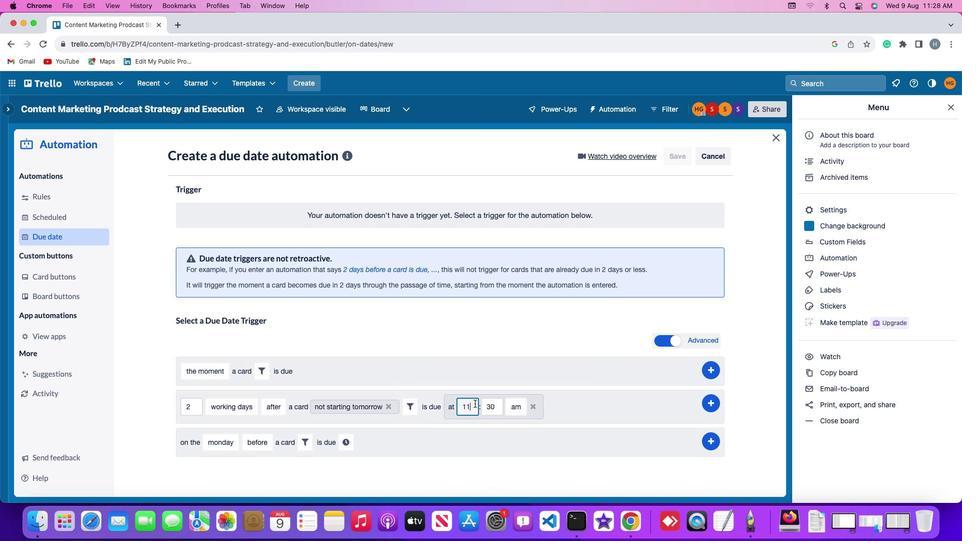 
Action: Mouse moved to (498, 406)
Screenshot: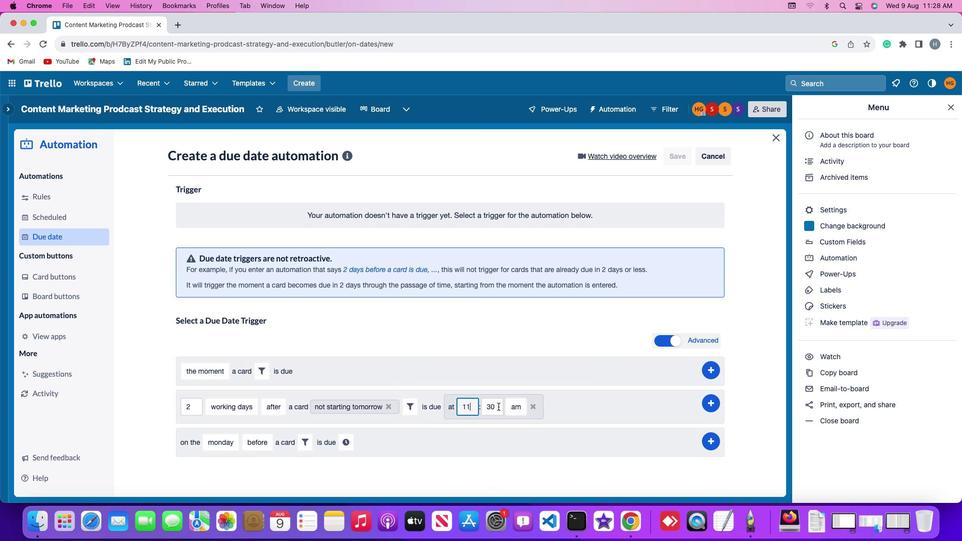 
Action: Mouse pressed left at (498, 406)
Screenshot: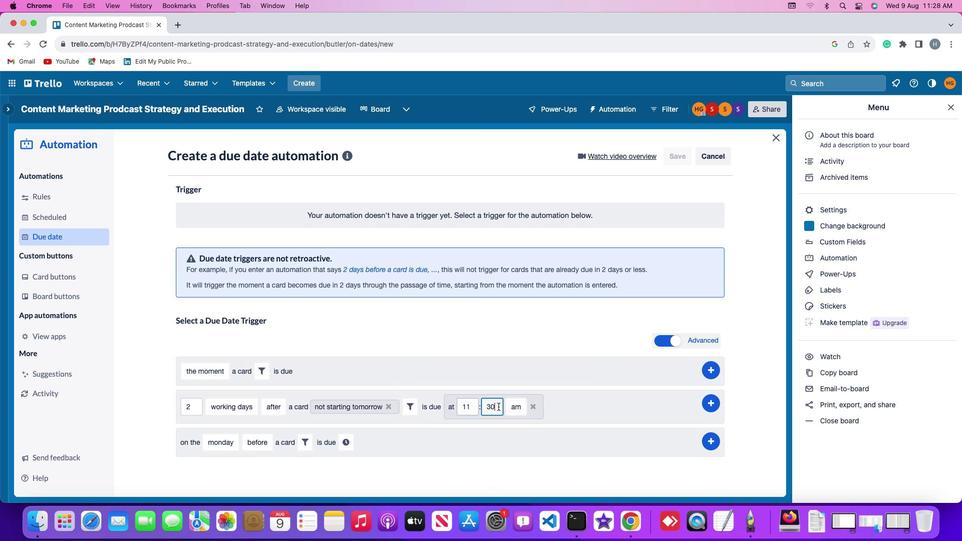 
Action: Key pressed Key.backspaceKey.backspaceKey.backspace'0''0'
Screenshot: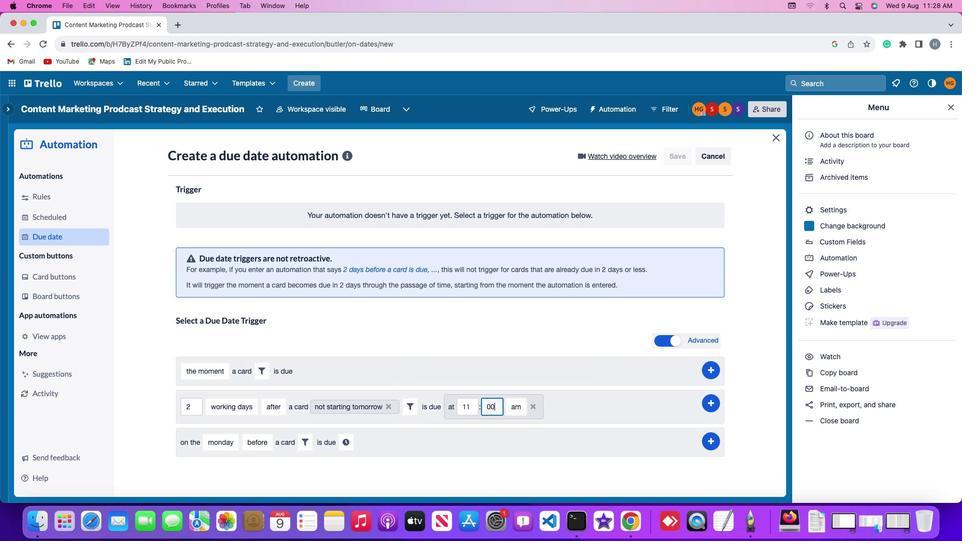
Action: Mouse moved to (515, 407)
Screenshot: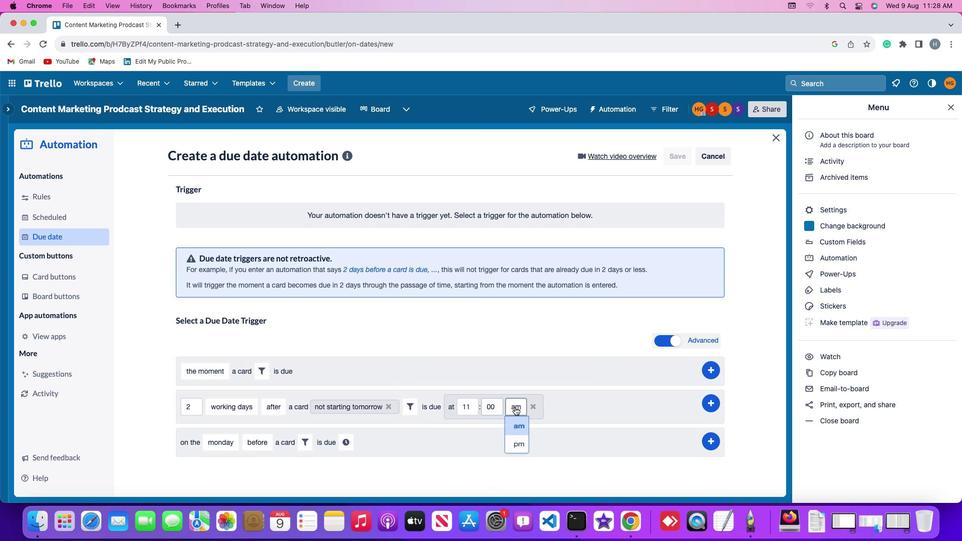 
Action: Mouse pressed left at (515, 407)
Screenshot: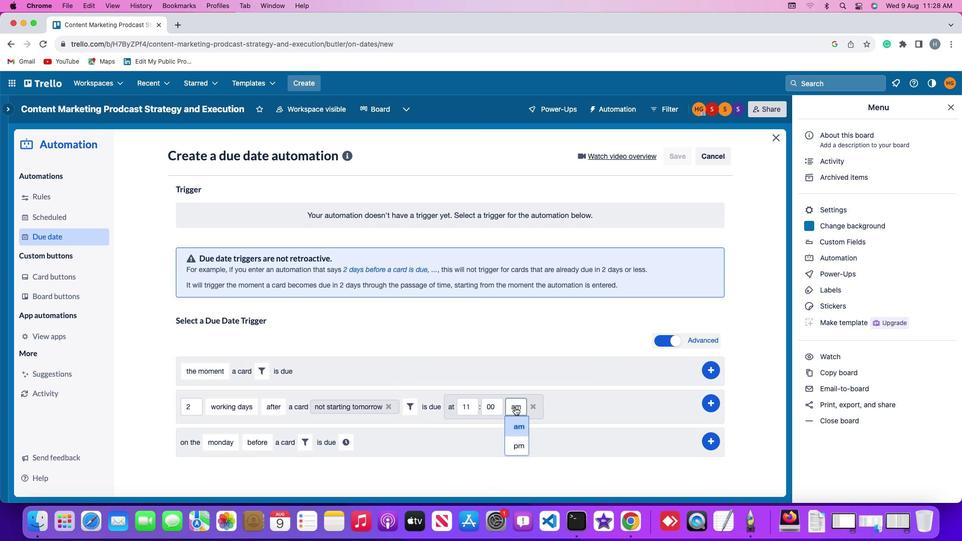 
Action: Mouse moved to (518, 428)
Screenshot: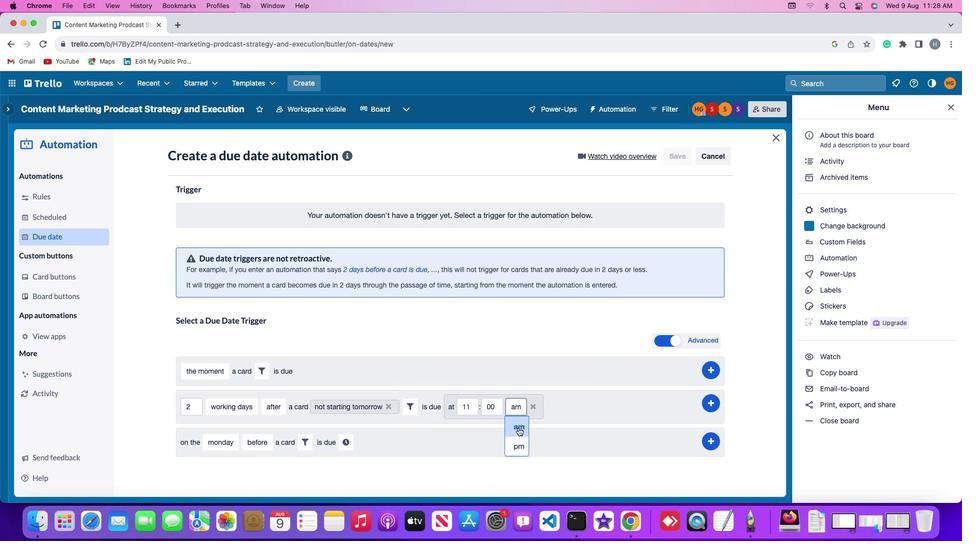 
Action: Mouse pressed left at (518, 428)
Screenshot: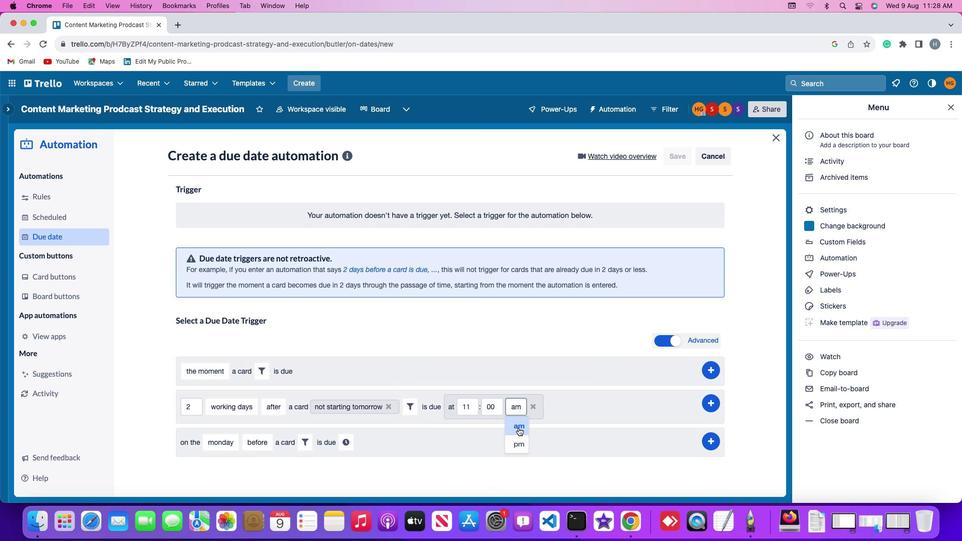 
Action: Mouse moved to (708, 403)
Screenshot: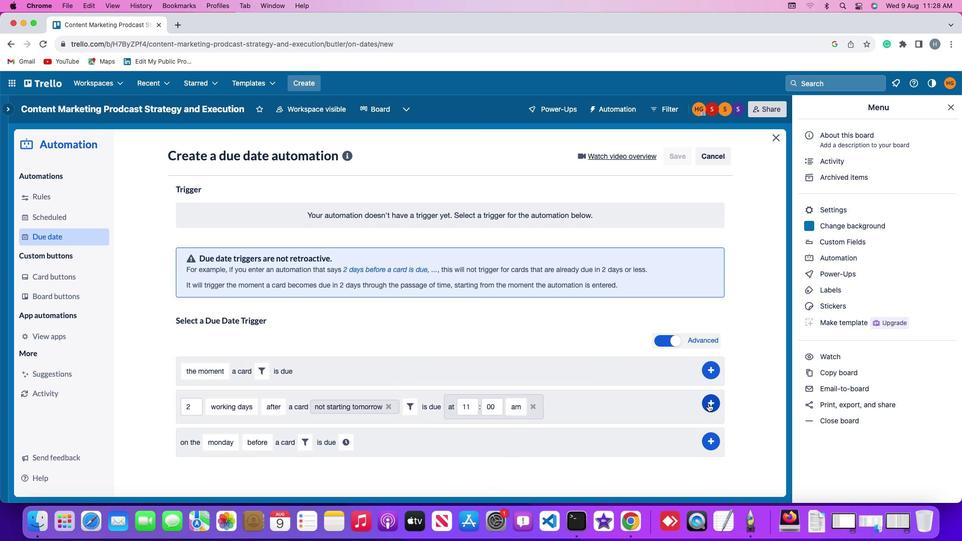 
Action: Mouse pressed left at (708, 403)
Screenshot: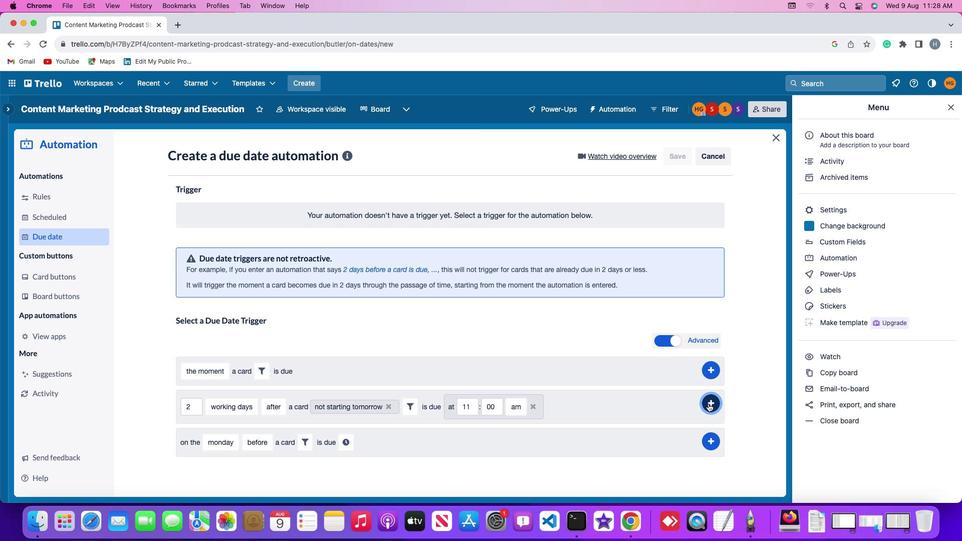 
Action: Mouse moved to (756, 314)
Screenshot: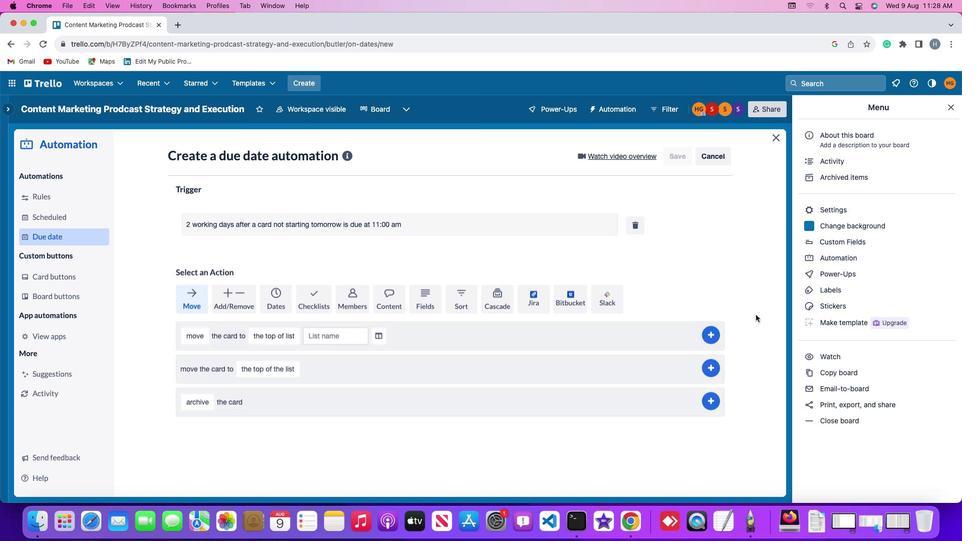 
